 Task: Look for space in Kawaguchi, Japan from 9th June, 2023 to 17th June, 2023 for 2 adults in price range Rs.7000 to Rs.12000. Place can be private room with 1  bedroom having 2 beds and 1 bathroom. Property type can be house, flat, guest house. Amenities needed are: wifi. Booking option can be shelf check-in. Required host language is English.
Action: Mouse moved to (568, 129)
Screenshot: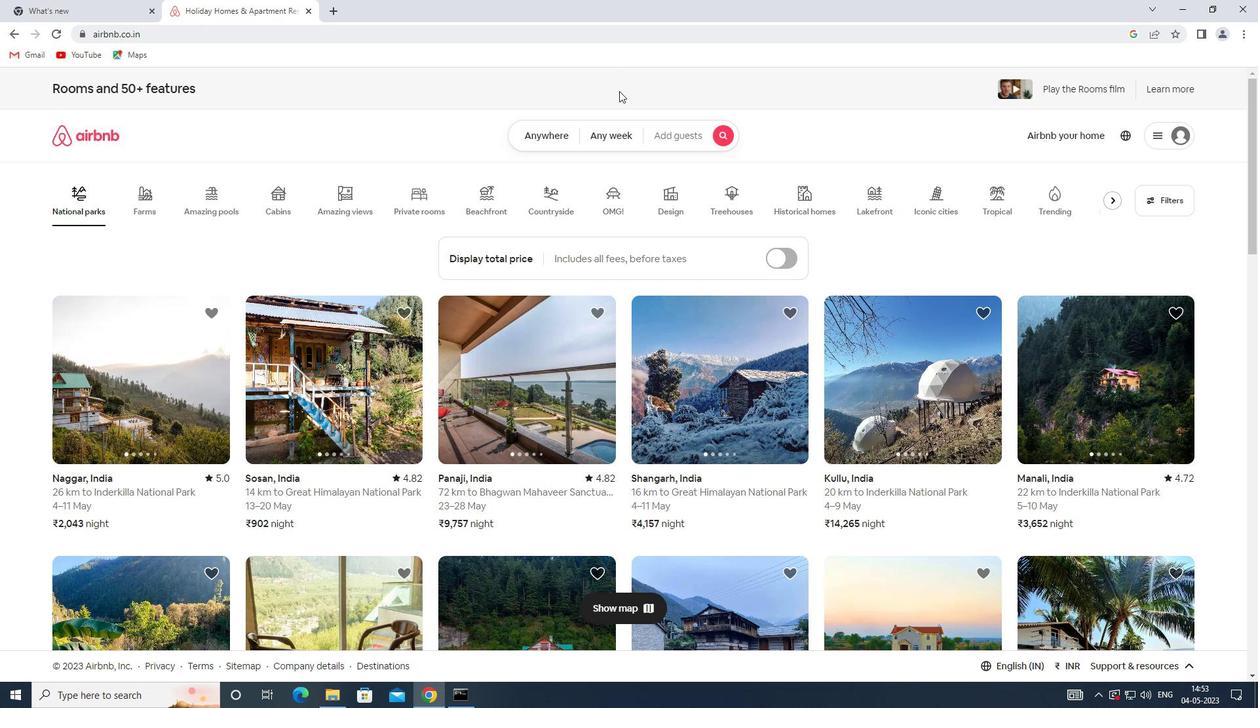 
Action: Mouse pressed left at (568, 129)
Screenshot: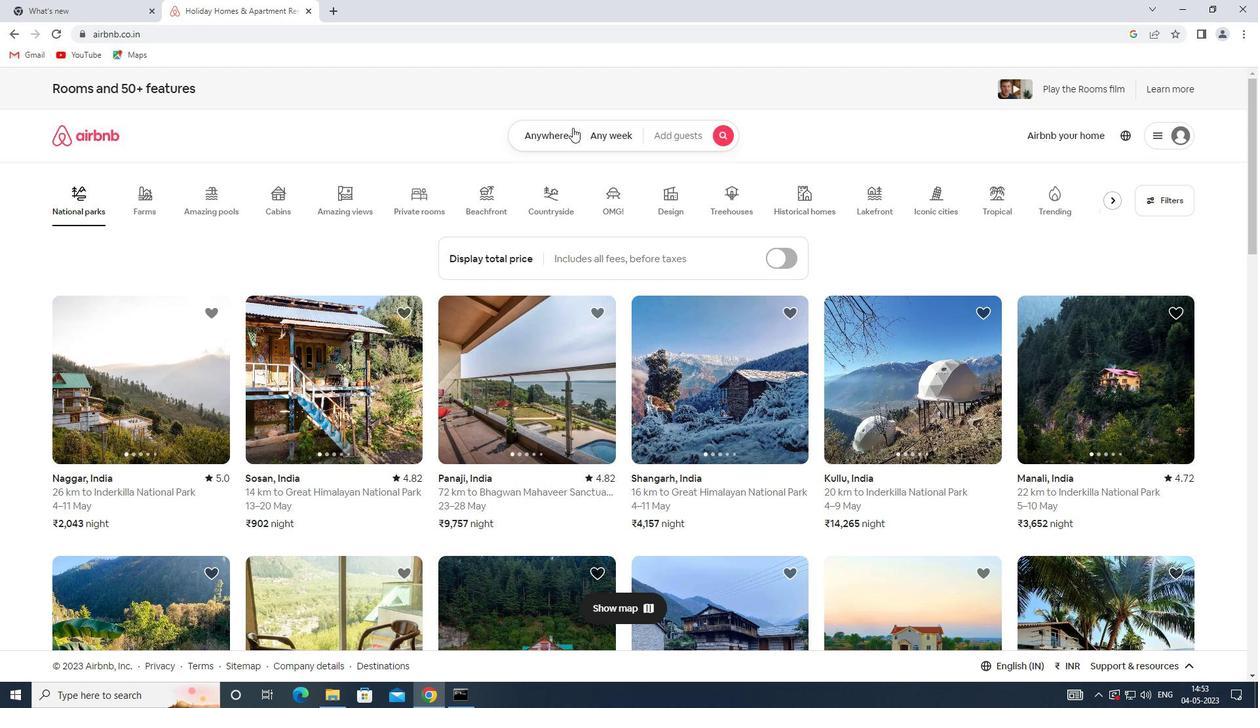 
Action: Mouse moved to (450, 176)
Screenshot: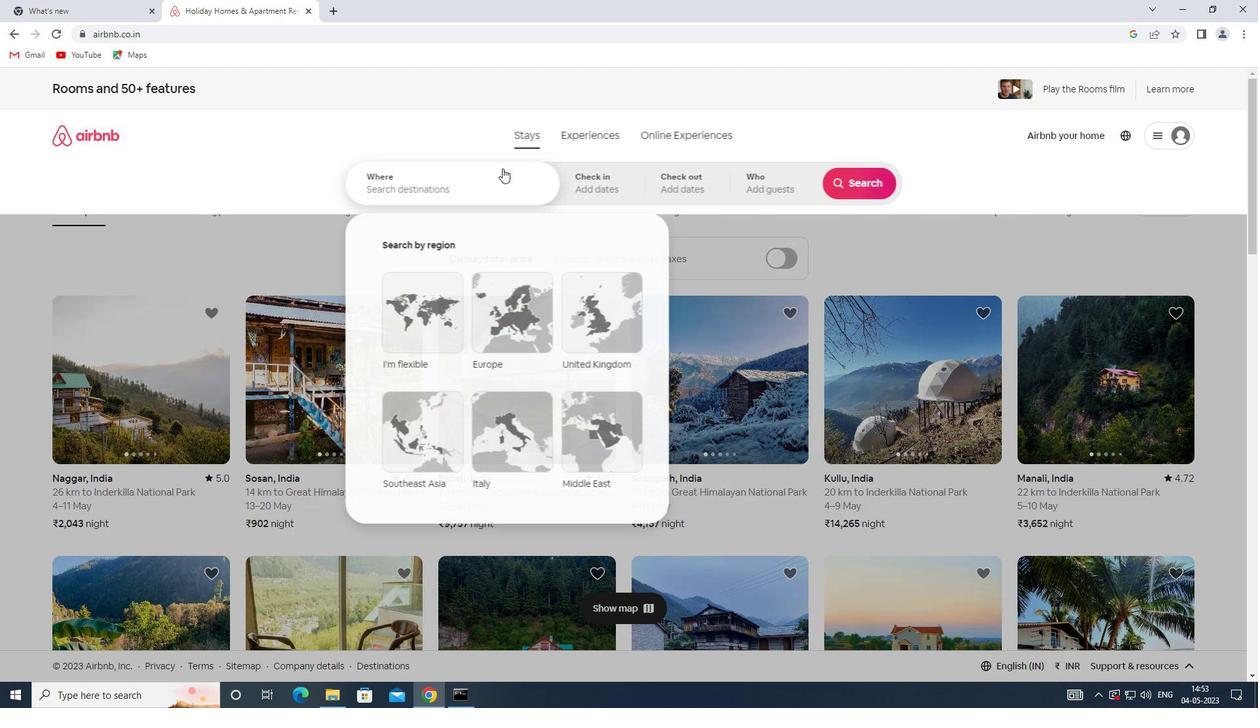 
Action: Mouse pressed left at (450, 176)
Screenshot: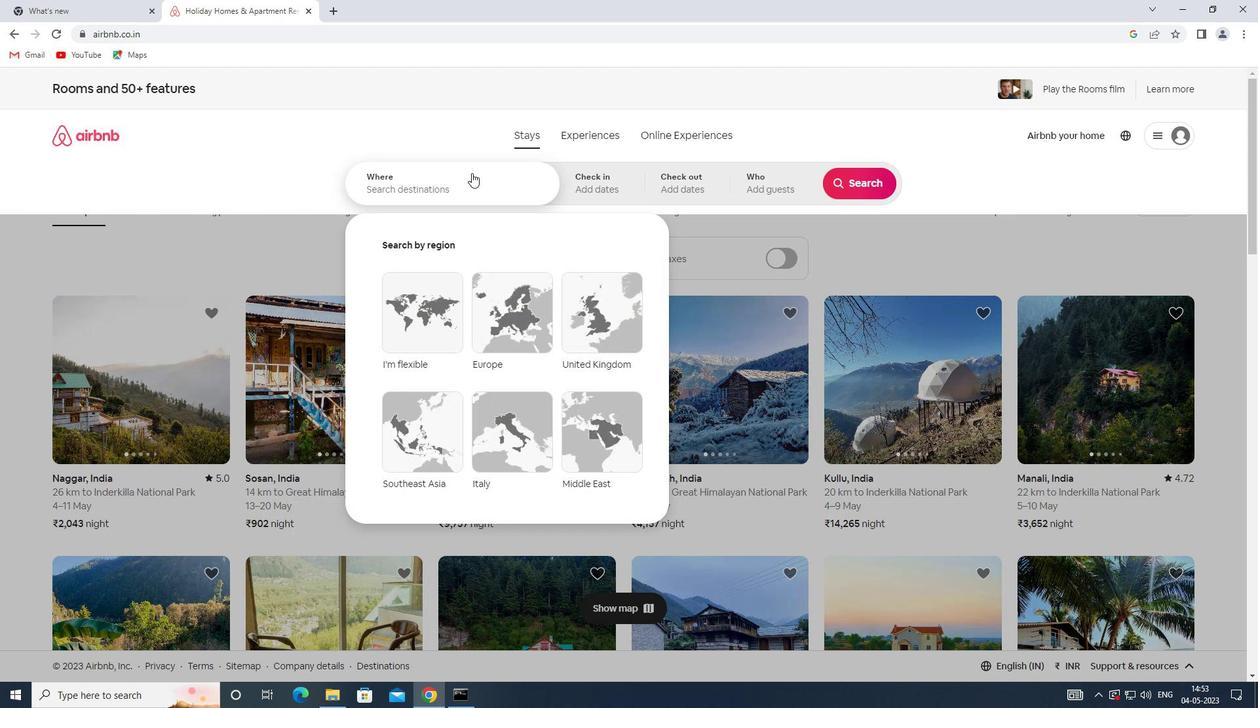 
Action: Key pressed <Key.shift>KAWAGUCHI,<Key.shift>JAPAN
Screenshot: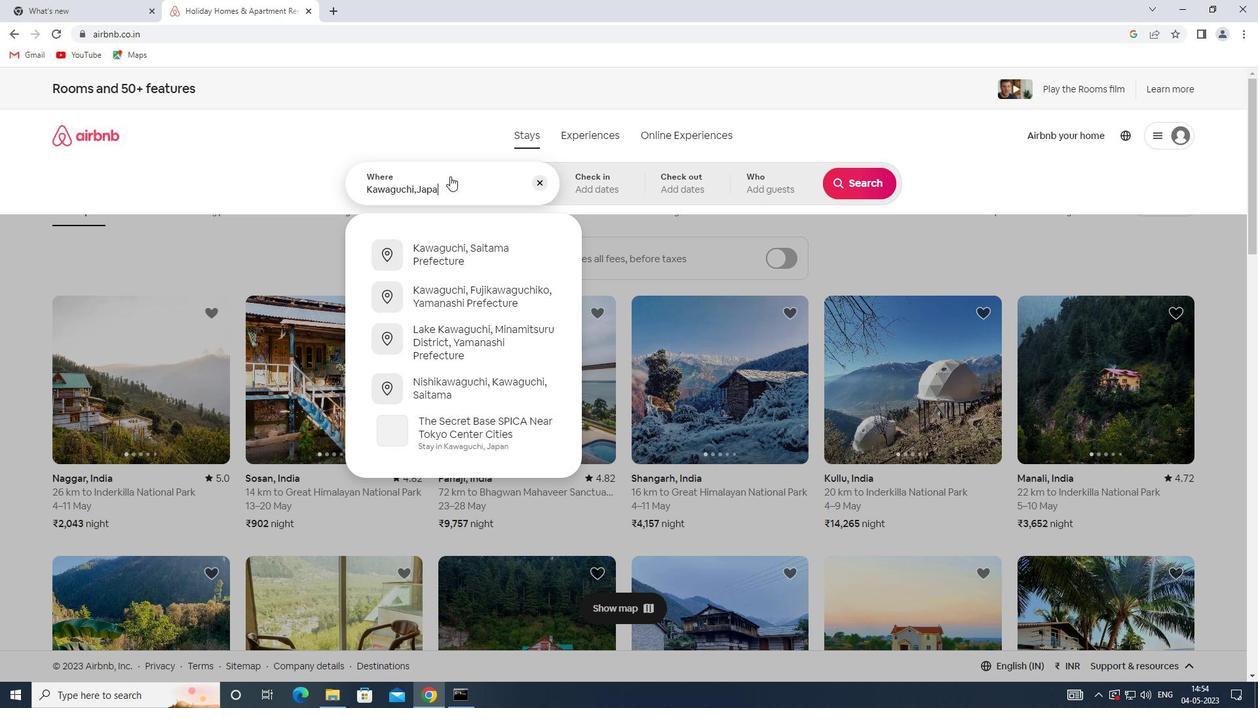 
Action: Mouse moved to (607, 182)
Screenshot: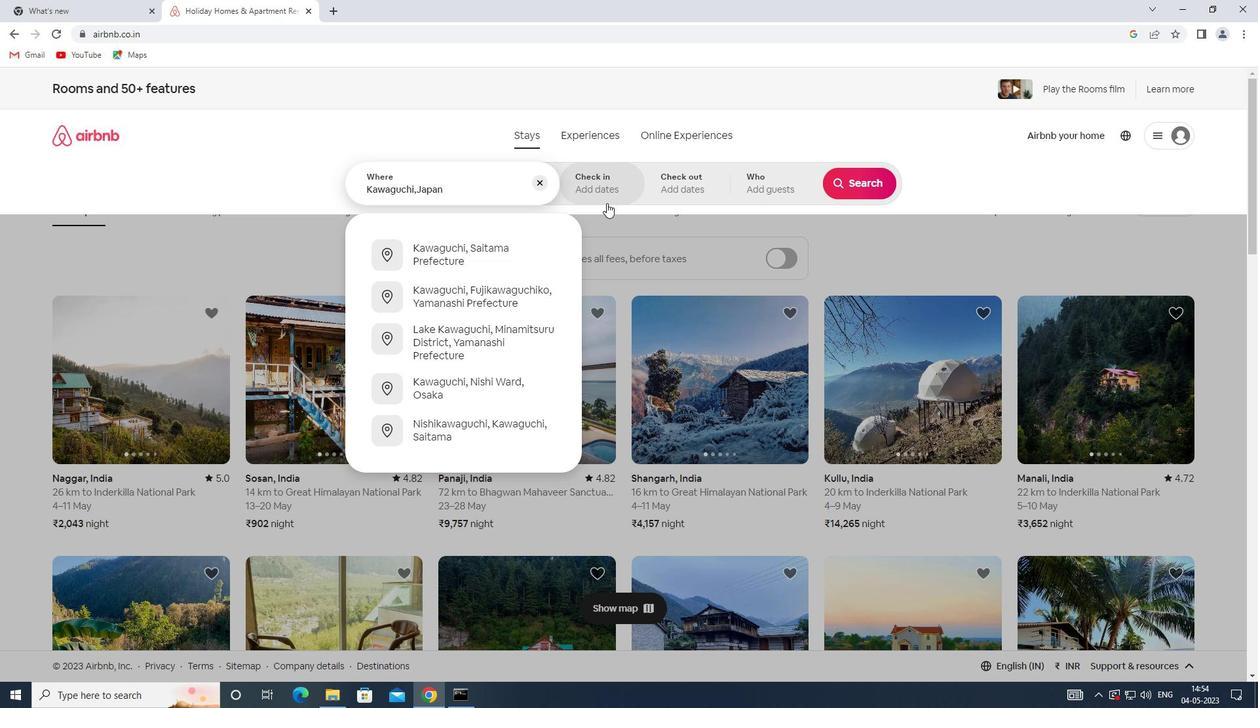 
Action: Mouse pressed left at (607, 182)
Screenshot: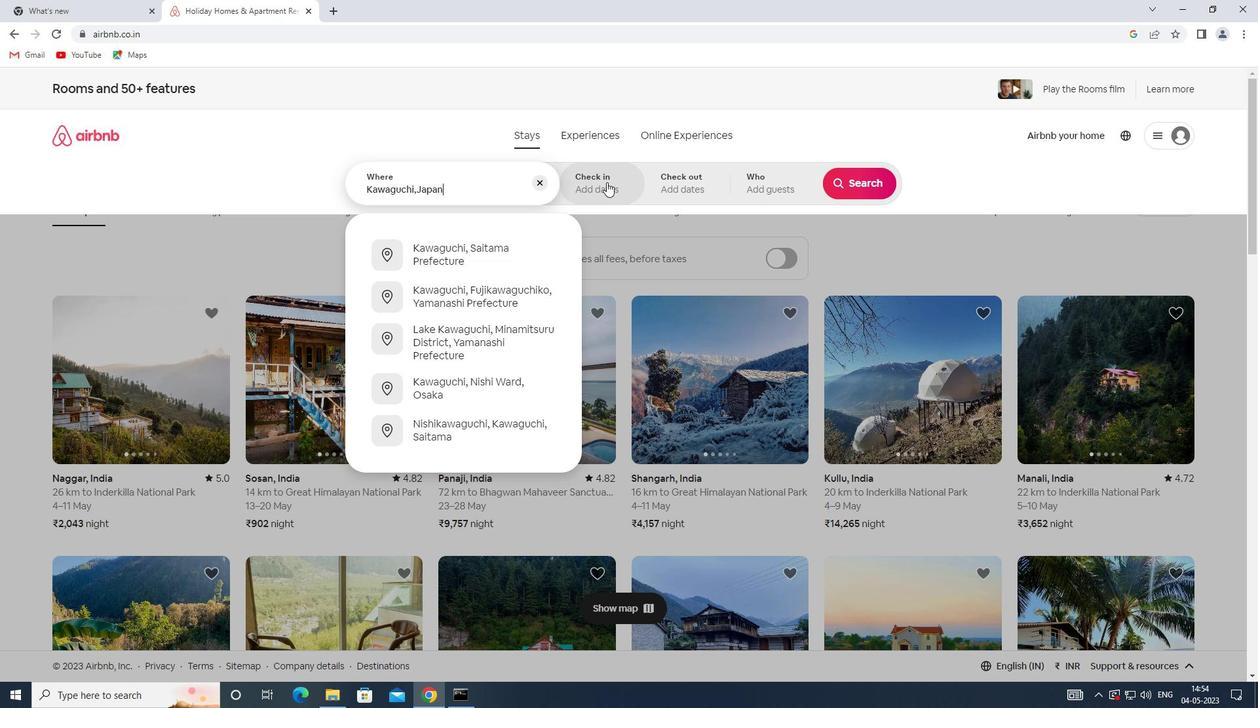 
Action: Mouse moved to (818, 368)
Screenshot: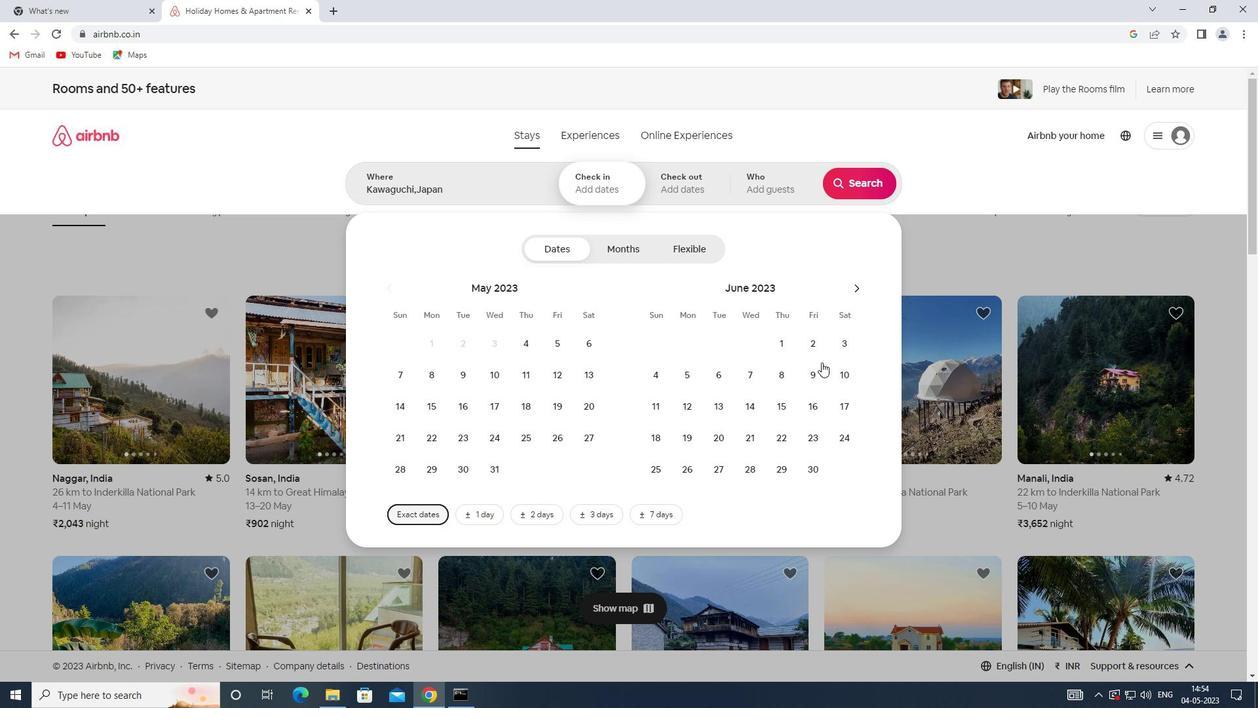 
Action: Mouse pressed left at (818, 368)
Screenshot: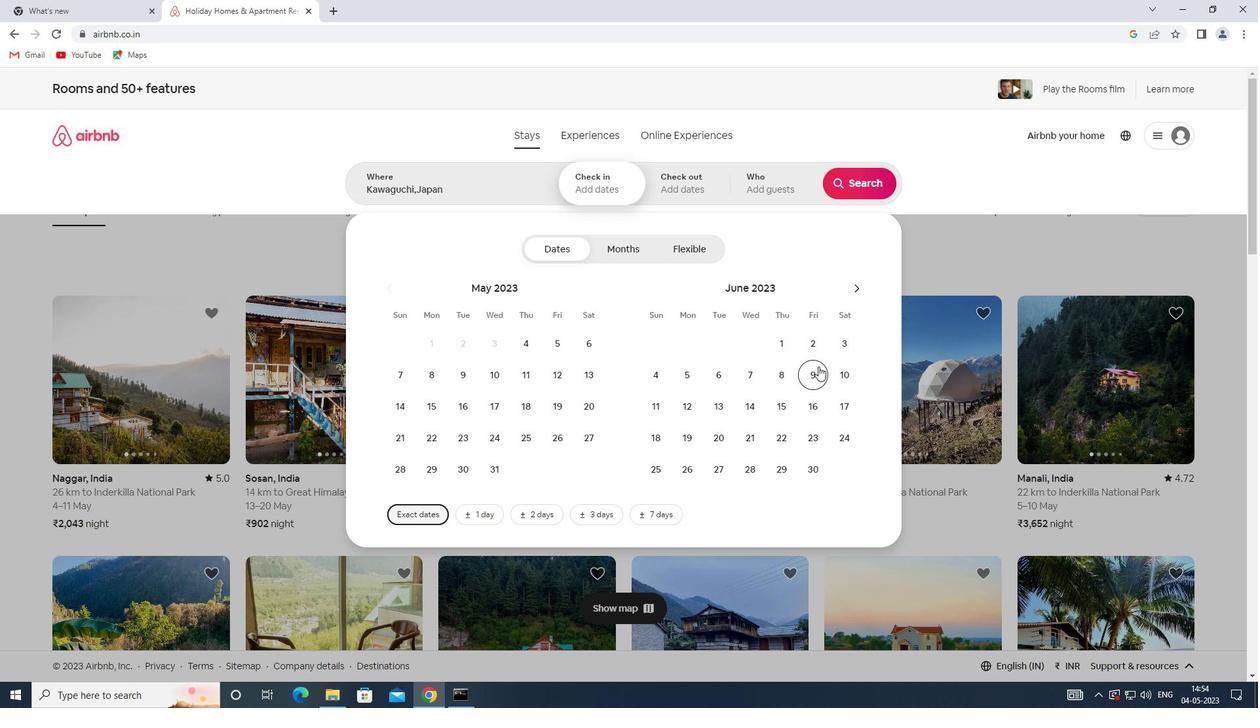 
Action: Mouse moved to (839, 403)
Screenshot: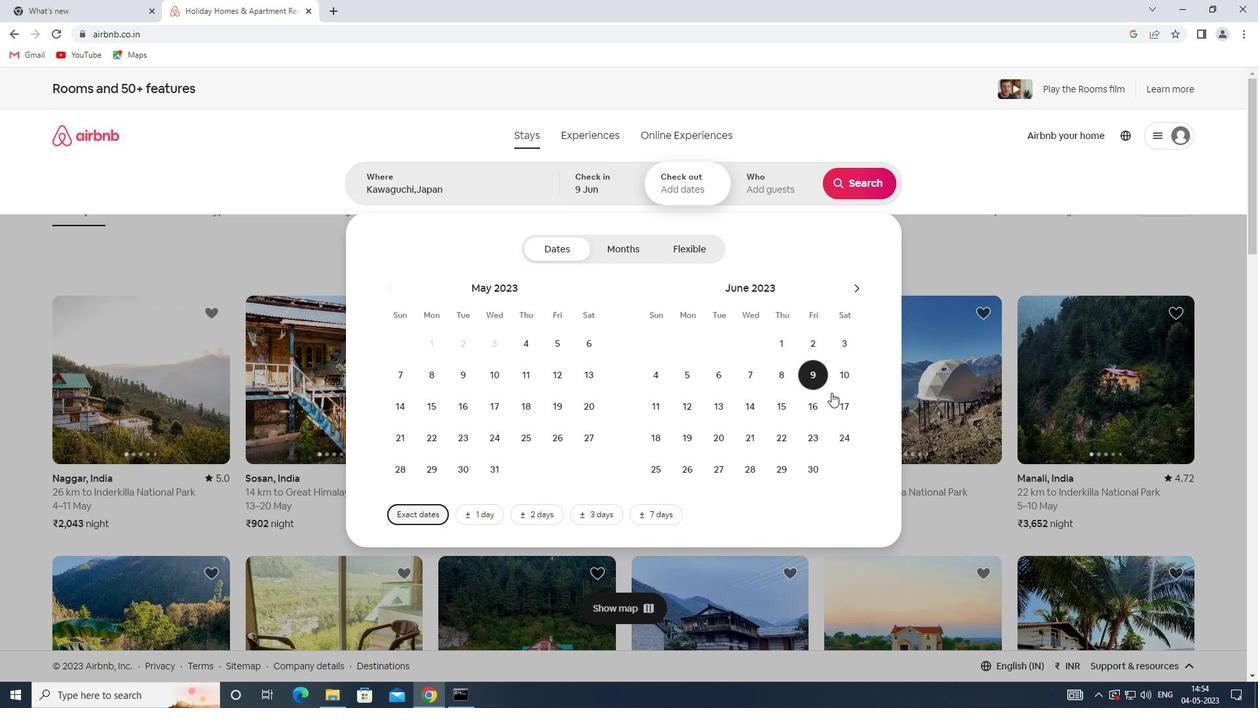 
Action: Mouse pressed left at (839, 403)
Screenshot: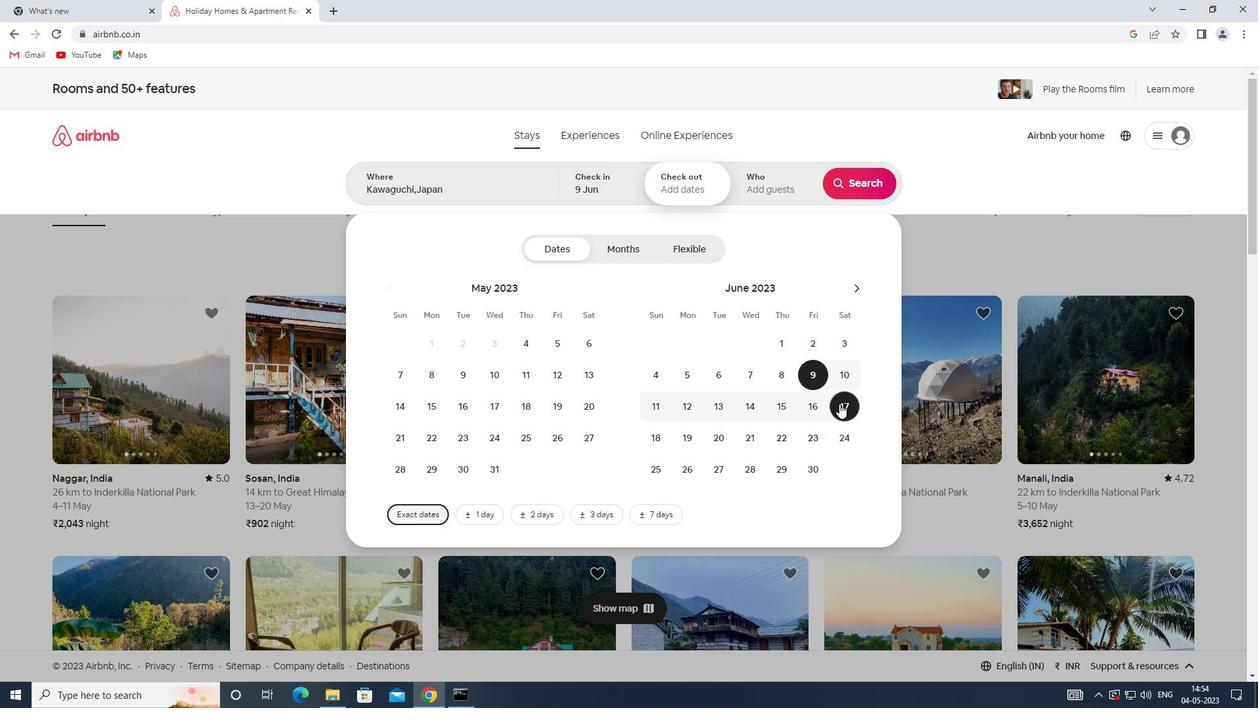 
Action: Mouse moved to (767, 199)
Screenshot: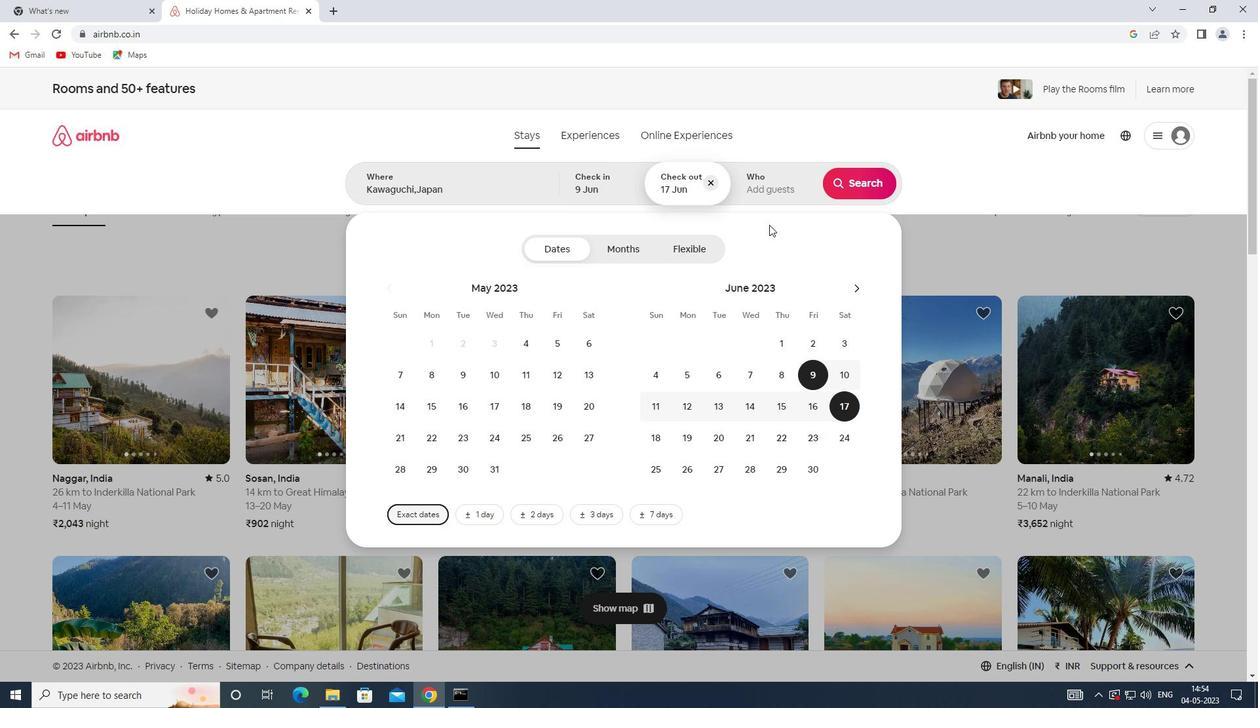 
Action: Mouse pressed left at (767, 199)
Screenshot: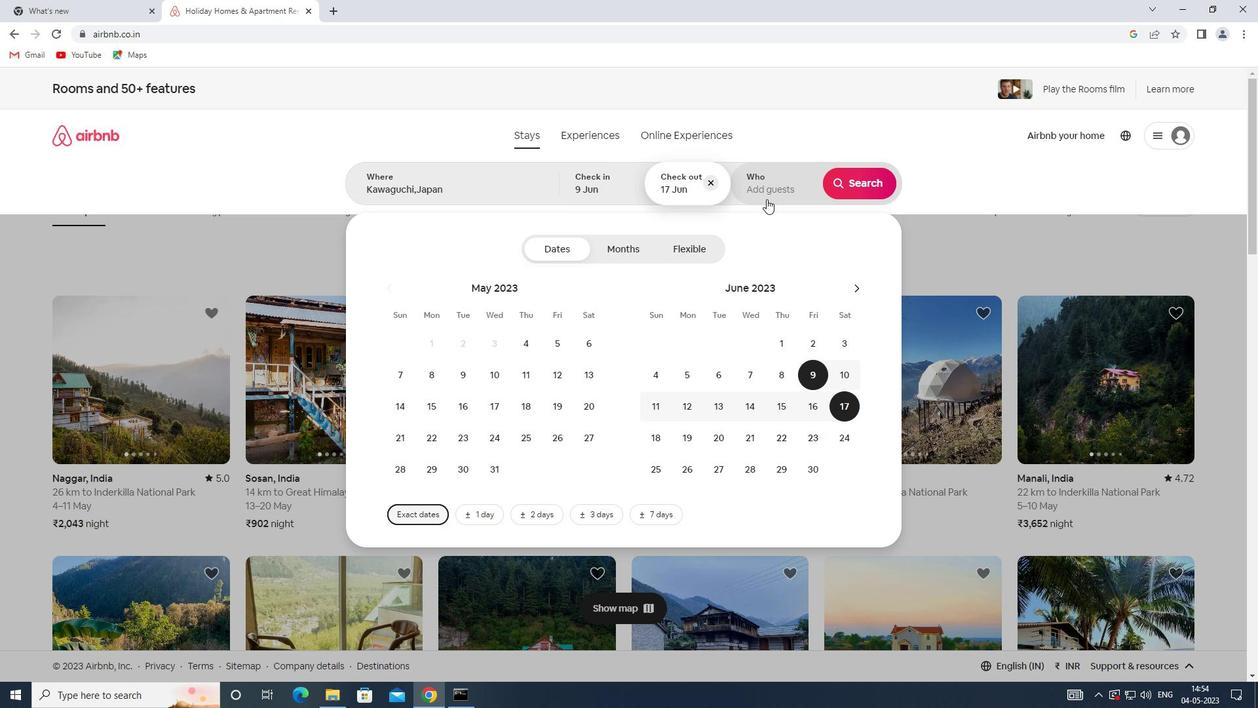 
Action: Mouse moved to (855, 245)
Screenshot: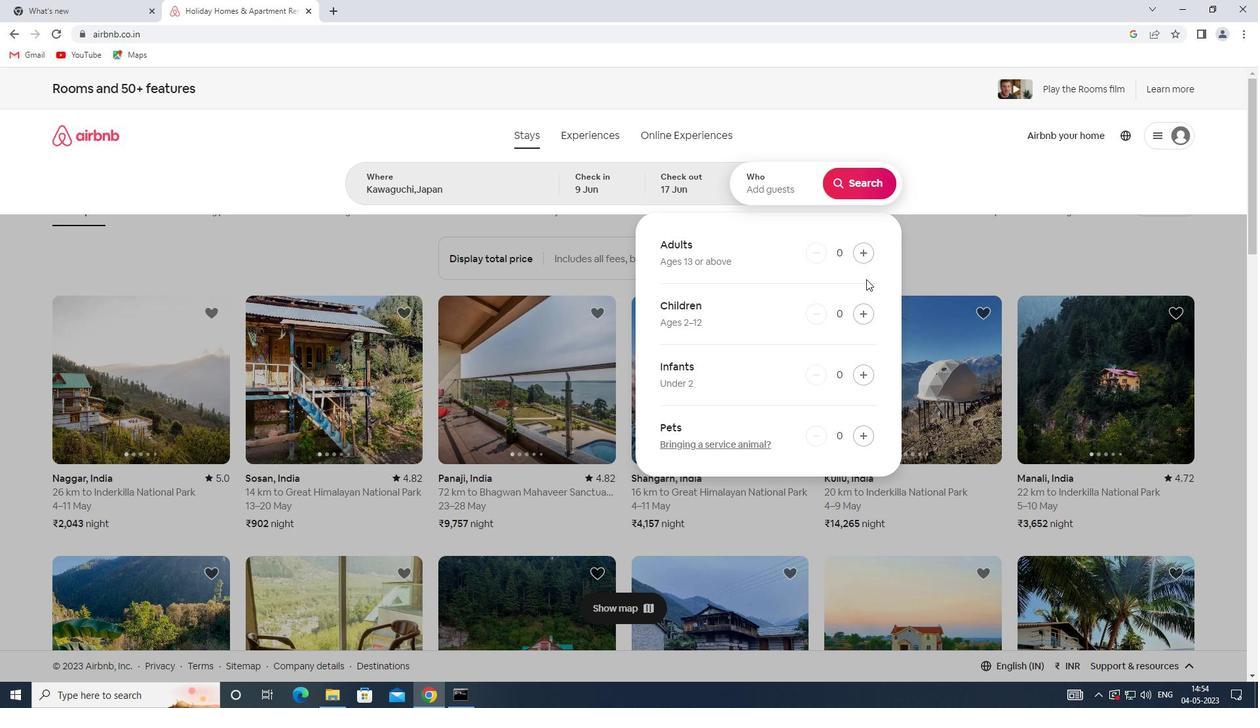 
Action: Mouse pressed left at (855, 245)
Screenshot: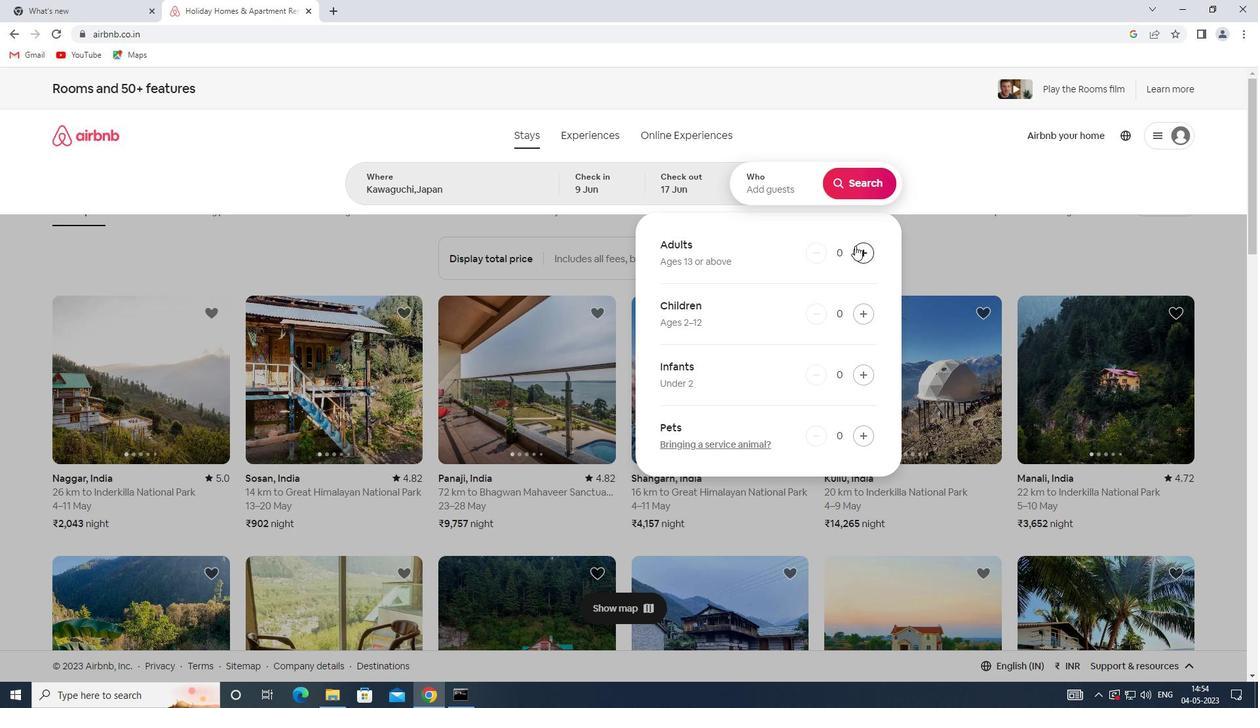 
Action: Mouse pressed left at (855, 245)
Screenshot: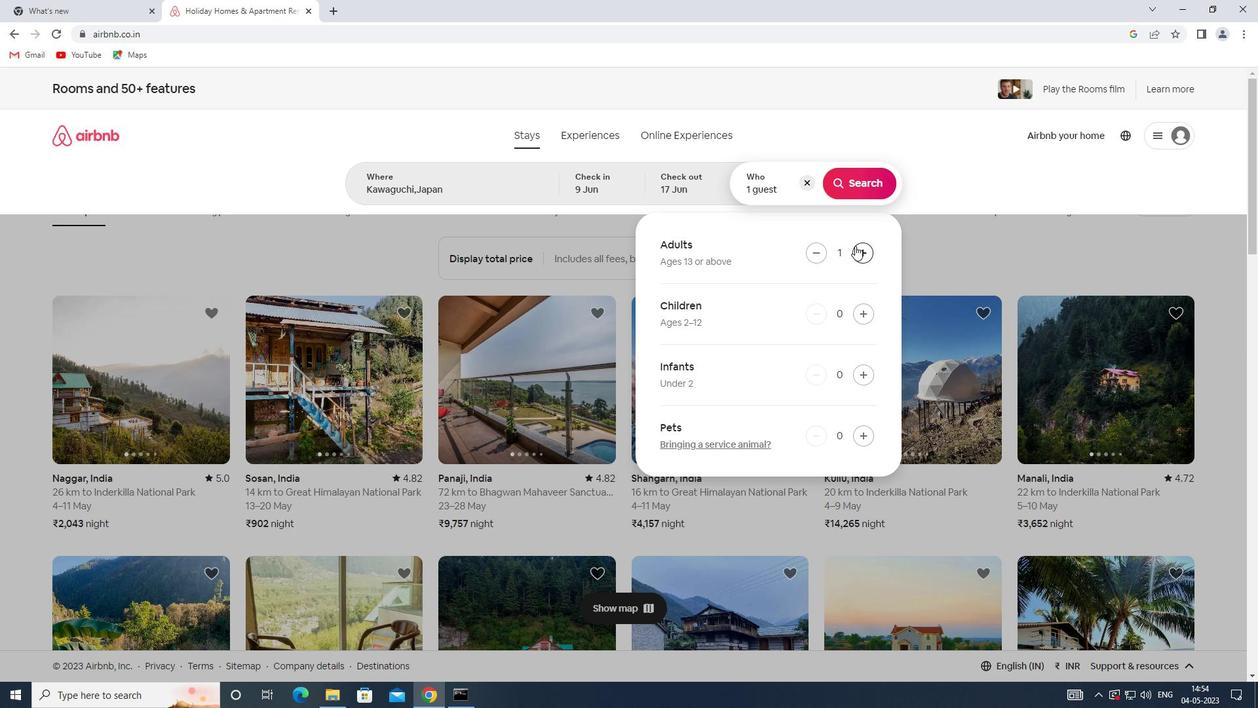 
Action: Mouse moved to (856, 170)
Screenshot: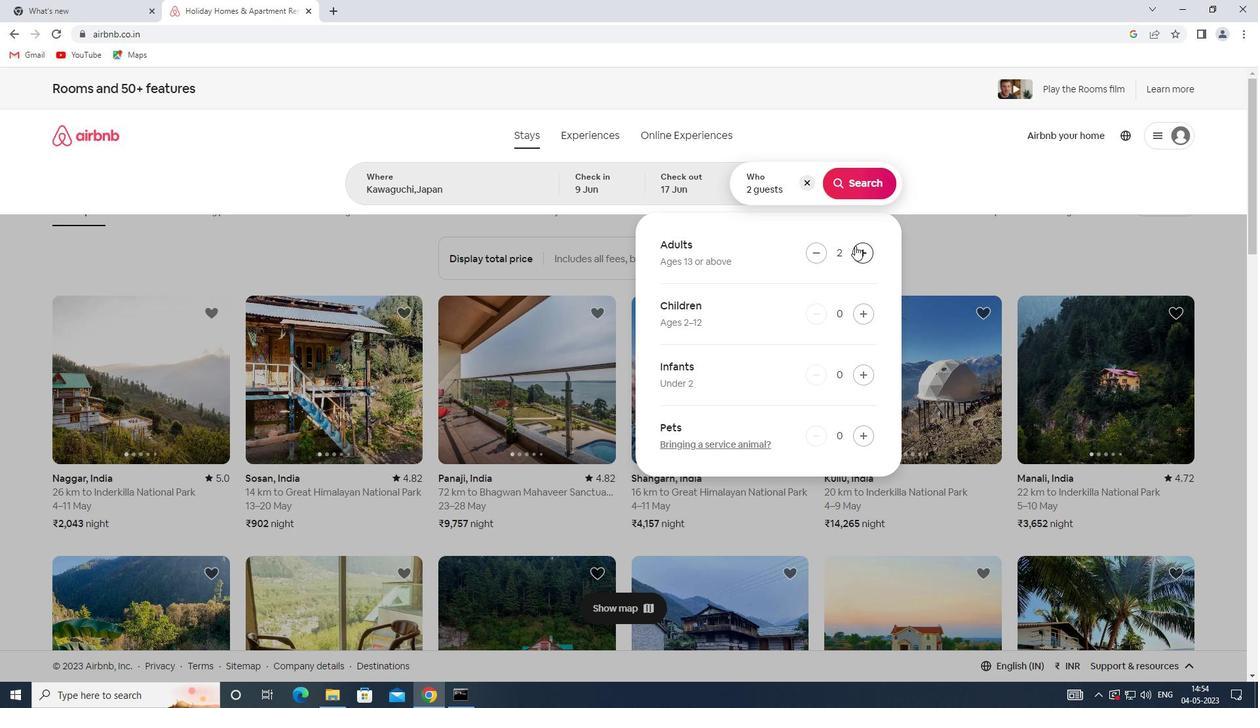 
Action: Mouse pressed left at (856, 170)
Screenshot: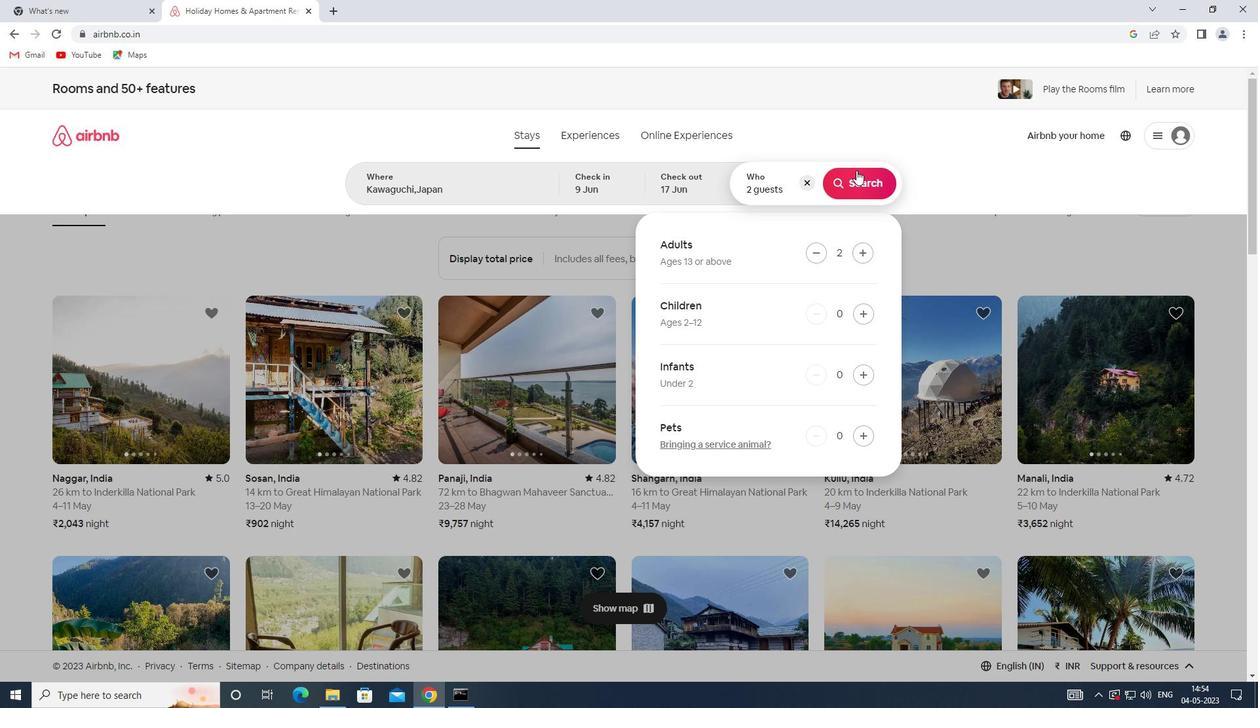 
Action: Mouse moved to (1201, 151)
Screenshot: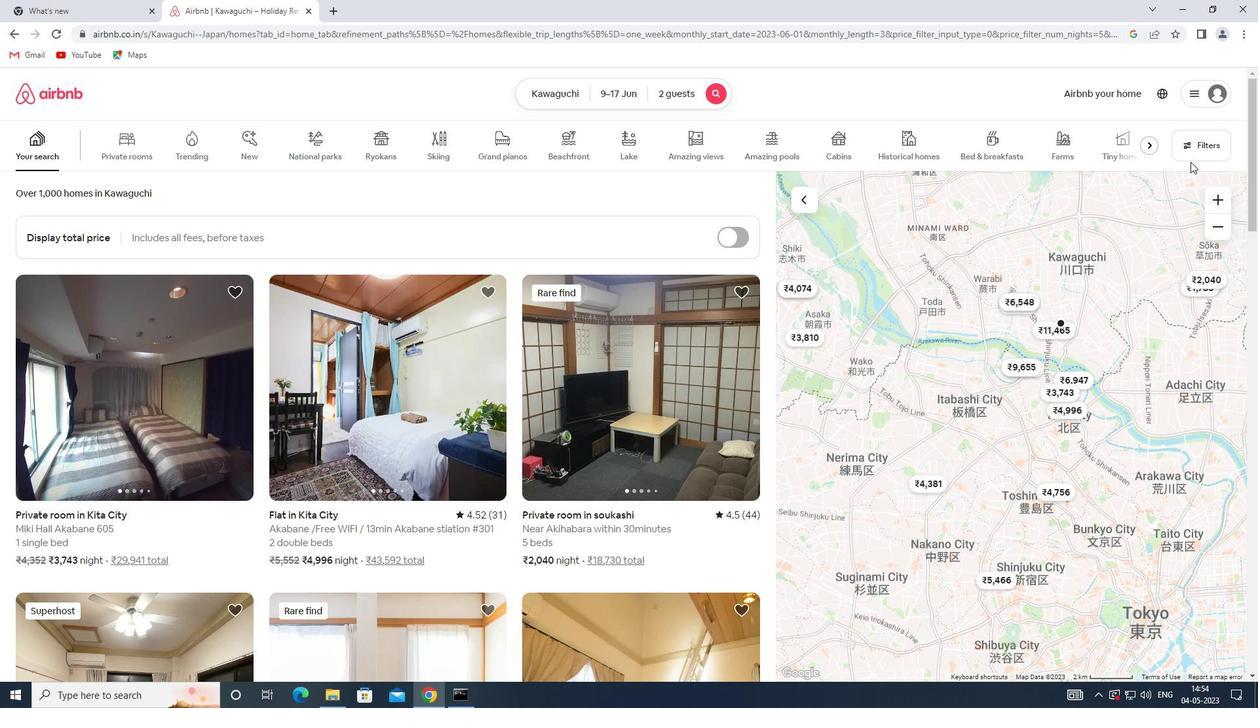 
Action: Mouse pressed left at (1201, 151)
Screenshot: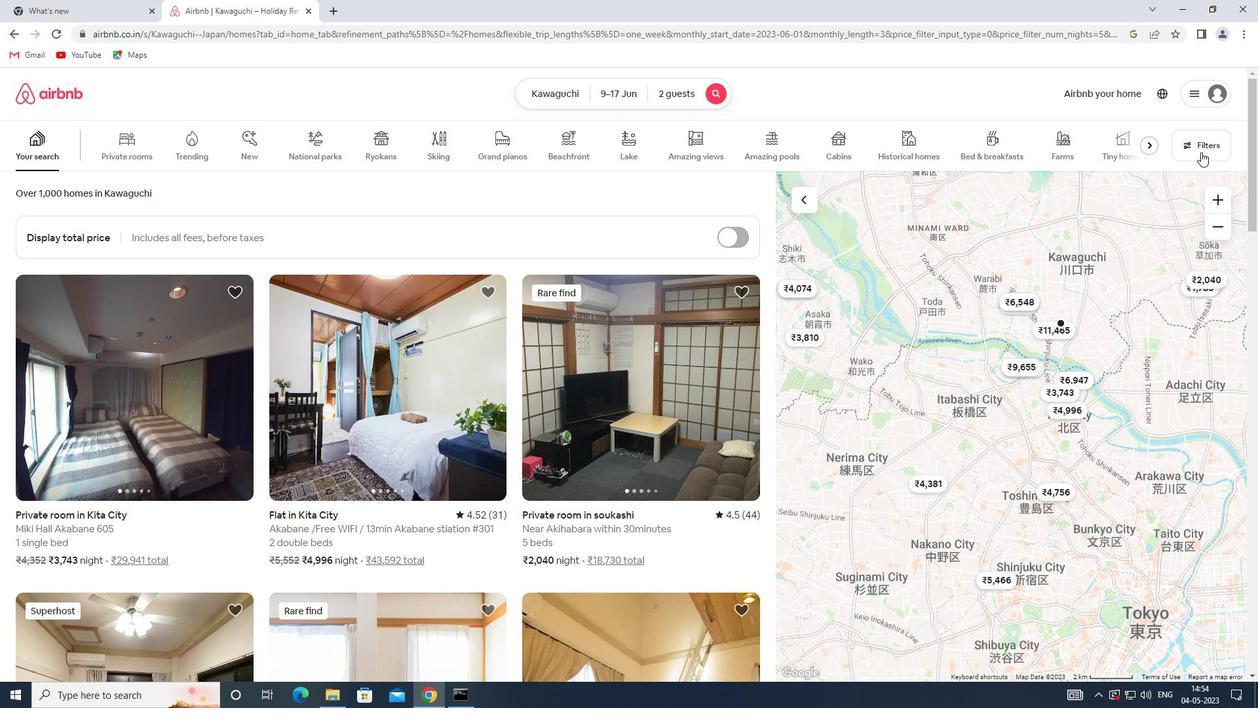 
Action: Mouse moved to (458, 315)
Screenshot: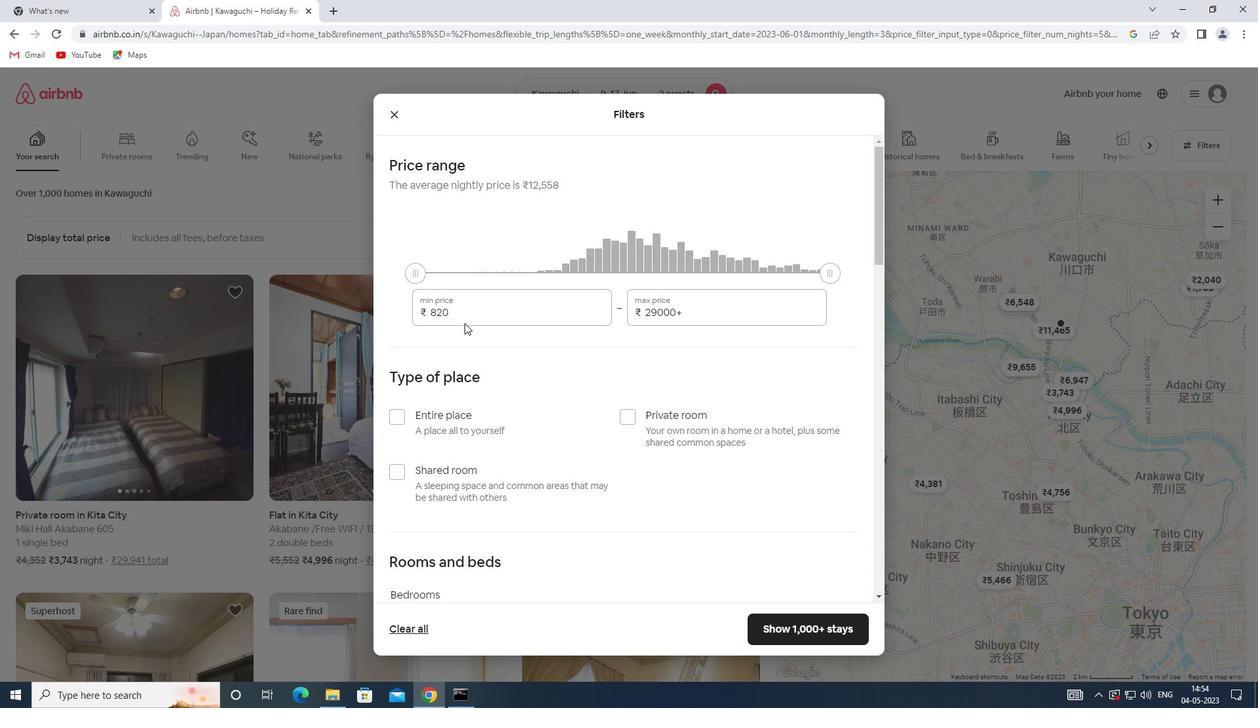 
Action: Mouse pressed left at (458, 315)
Screenshot: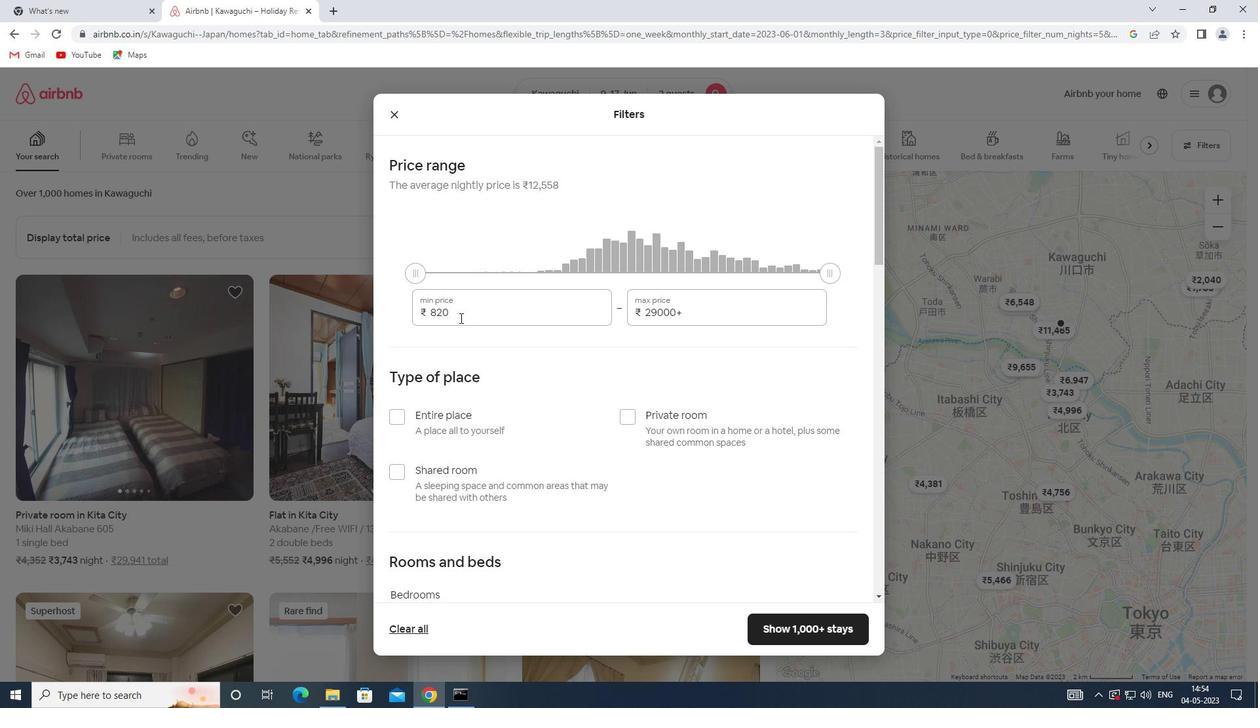 
Action: Mouse moved to (389, 313)
Screenshot: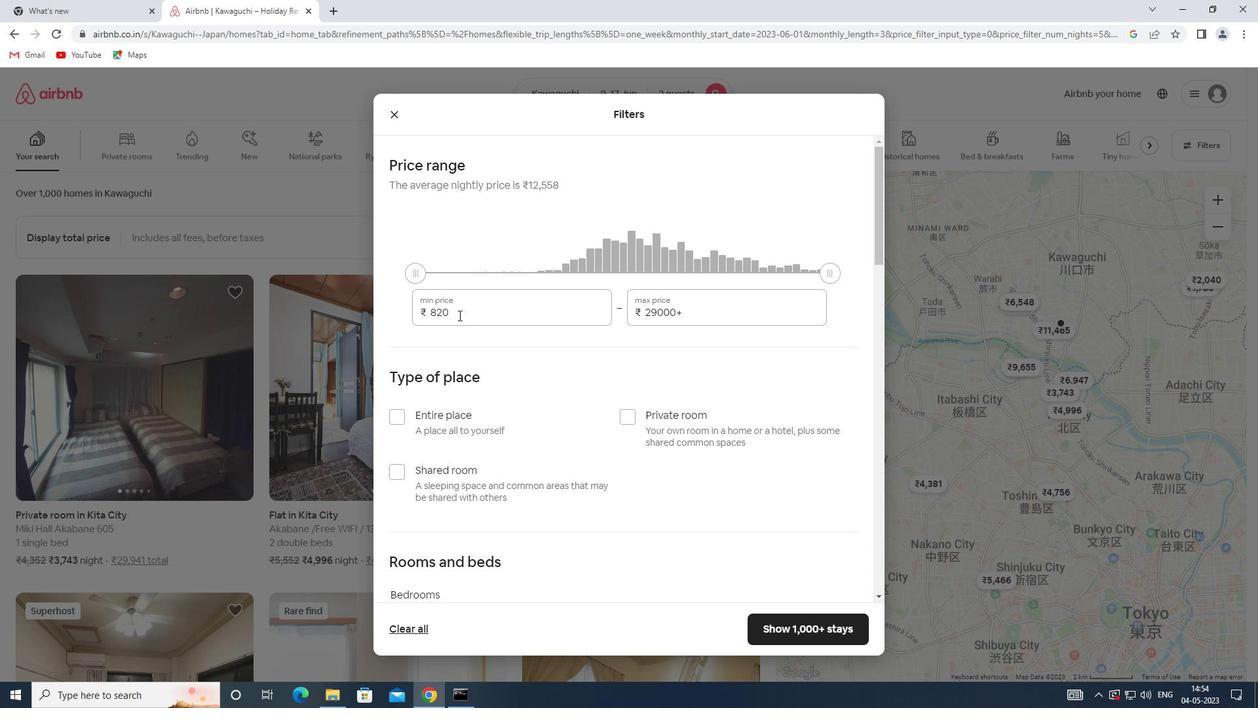 
Action: Key pressed 7000
Screenshot: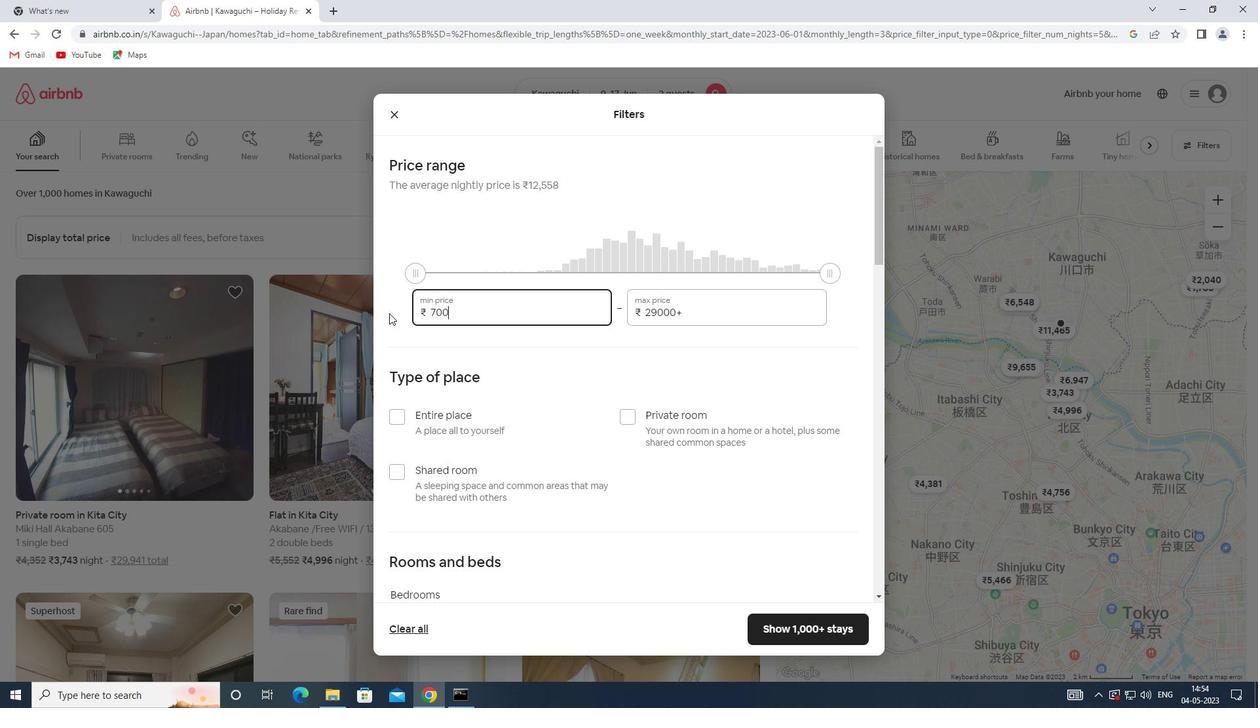 
Action: Mouse moved to (683, 307)
Screenshot: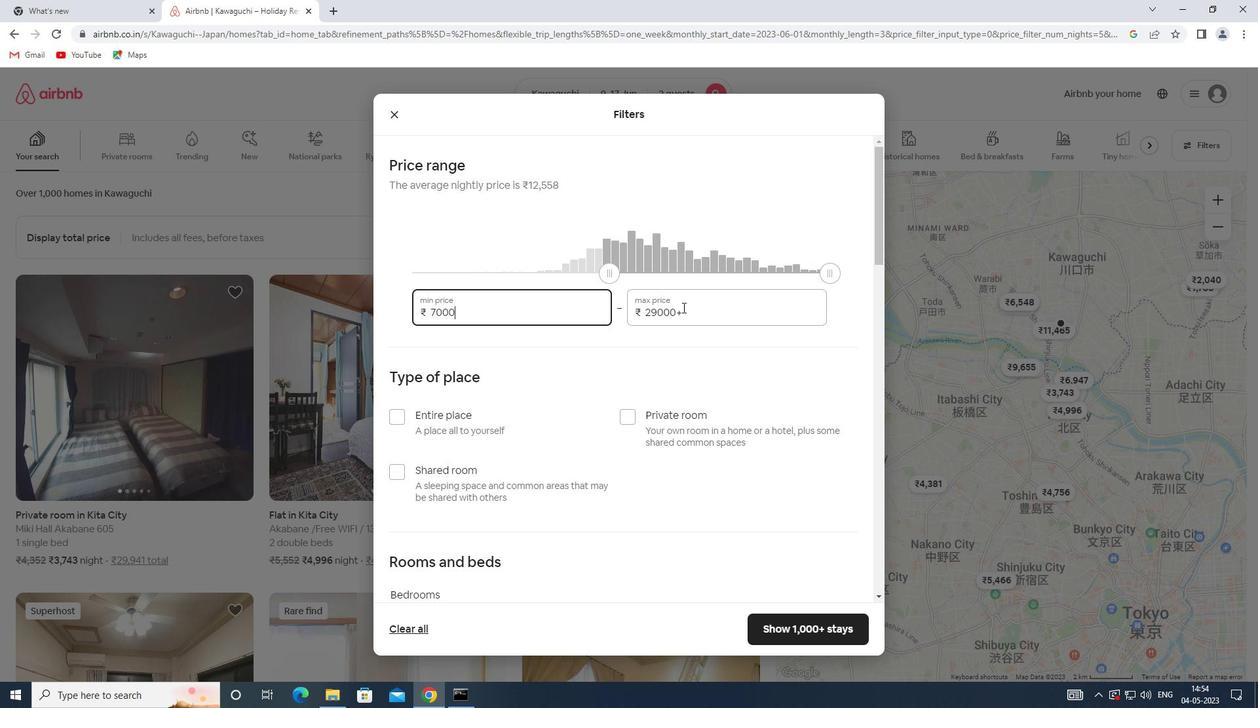 
Action: Mouse pressed left at (683, 307)
Screenshot: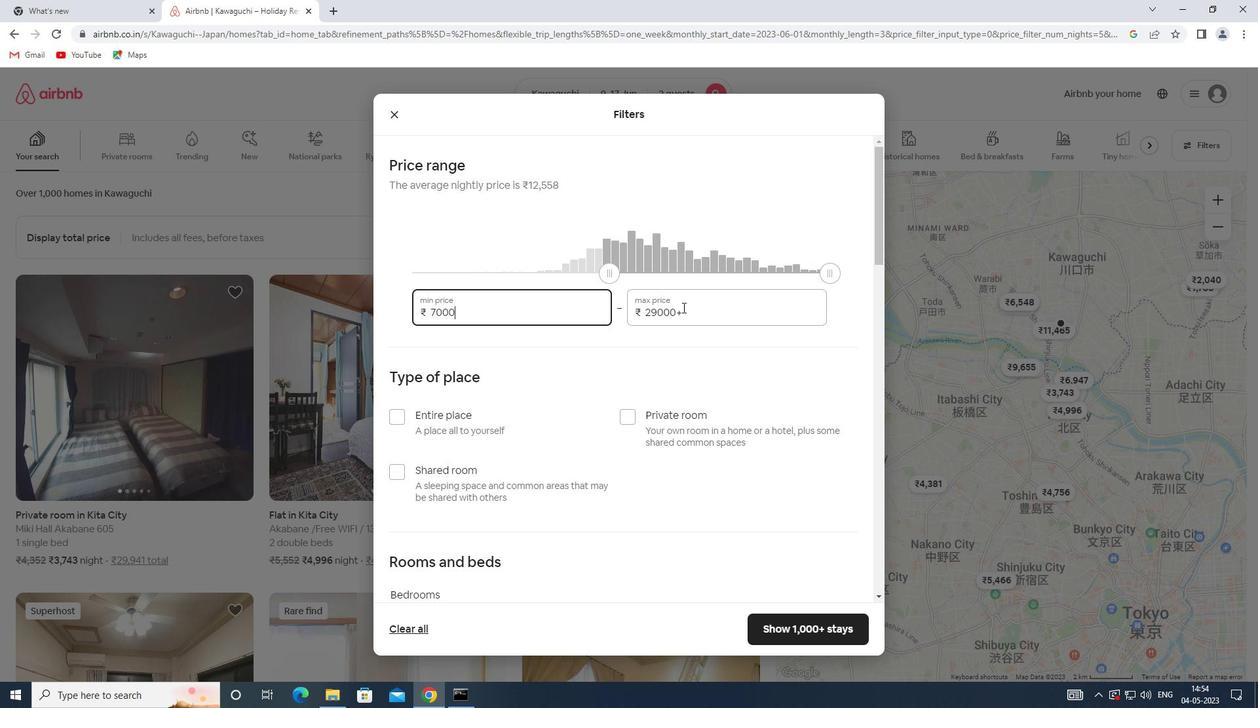 
Action: Mouse moved to (634, 307)
Screenshot: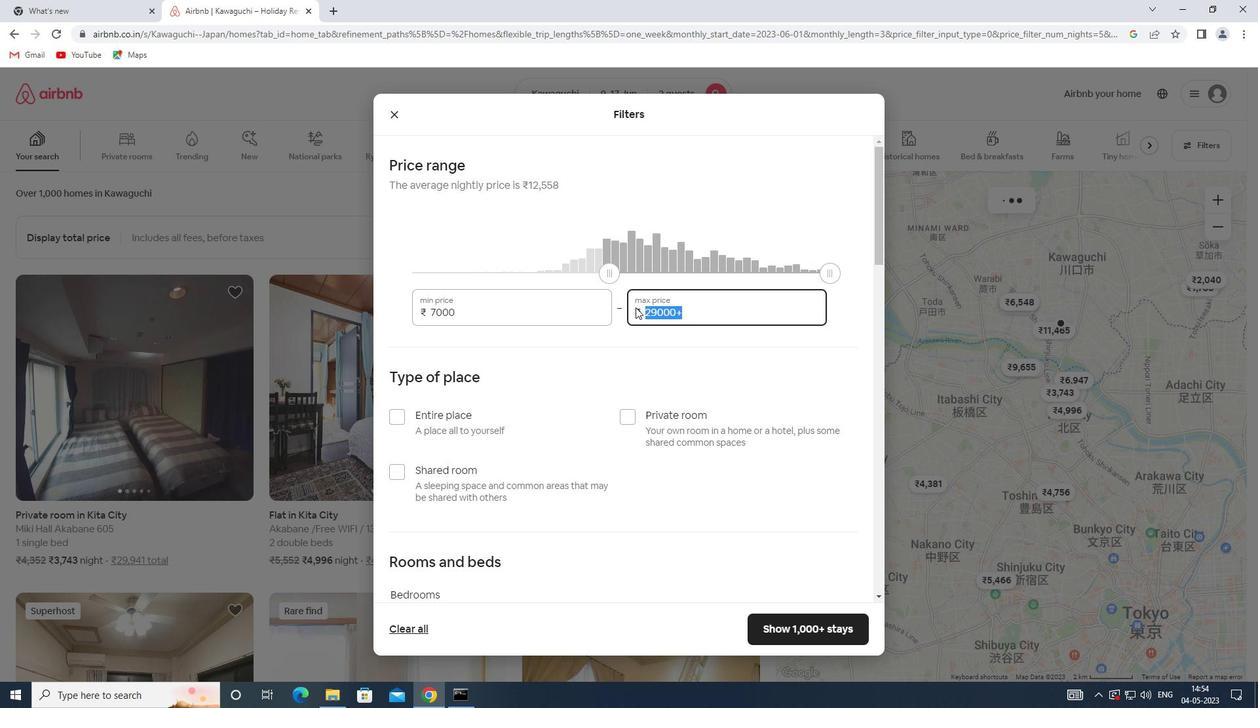 
Action: Key pressed 12000
Screenshot: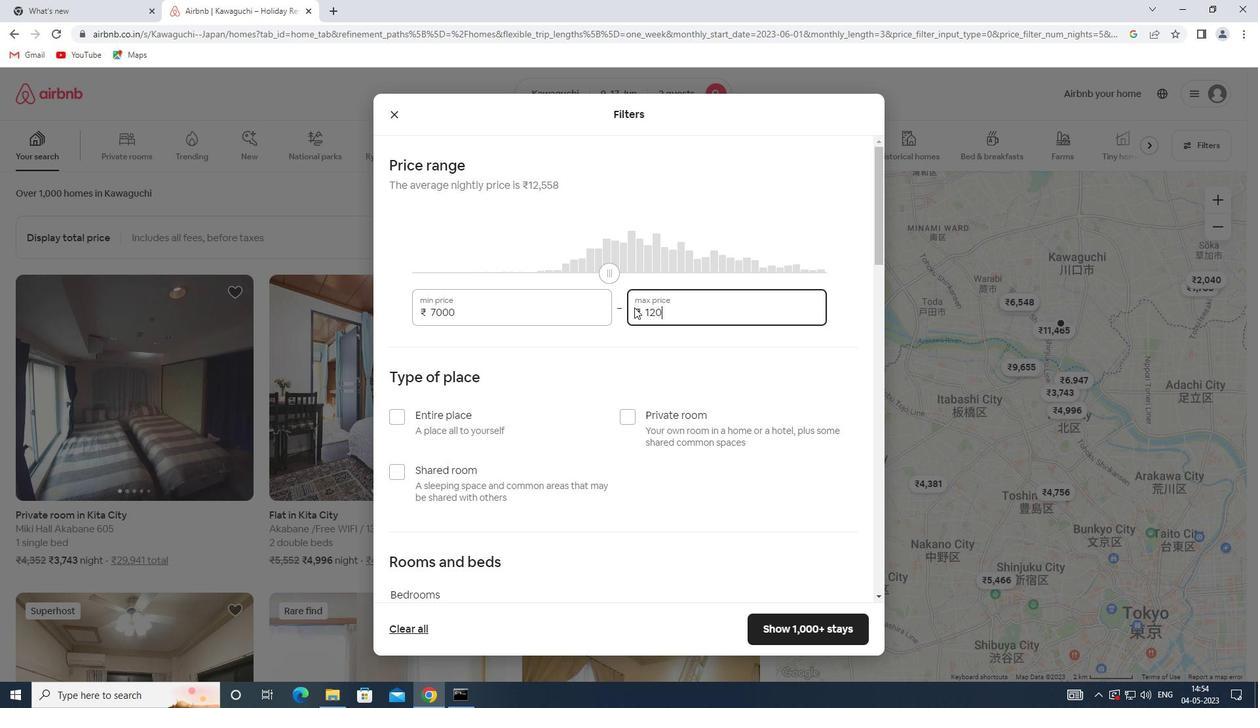 
Action: Mouse scrolled (634, 306) with delta (0, 0)
Screenshot: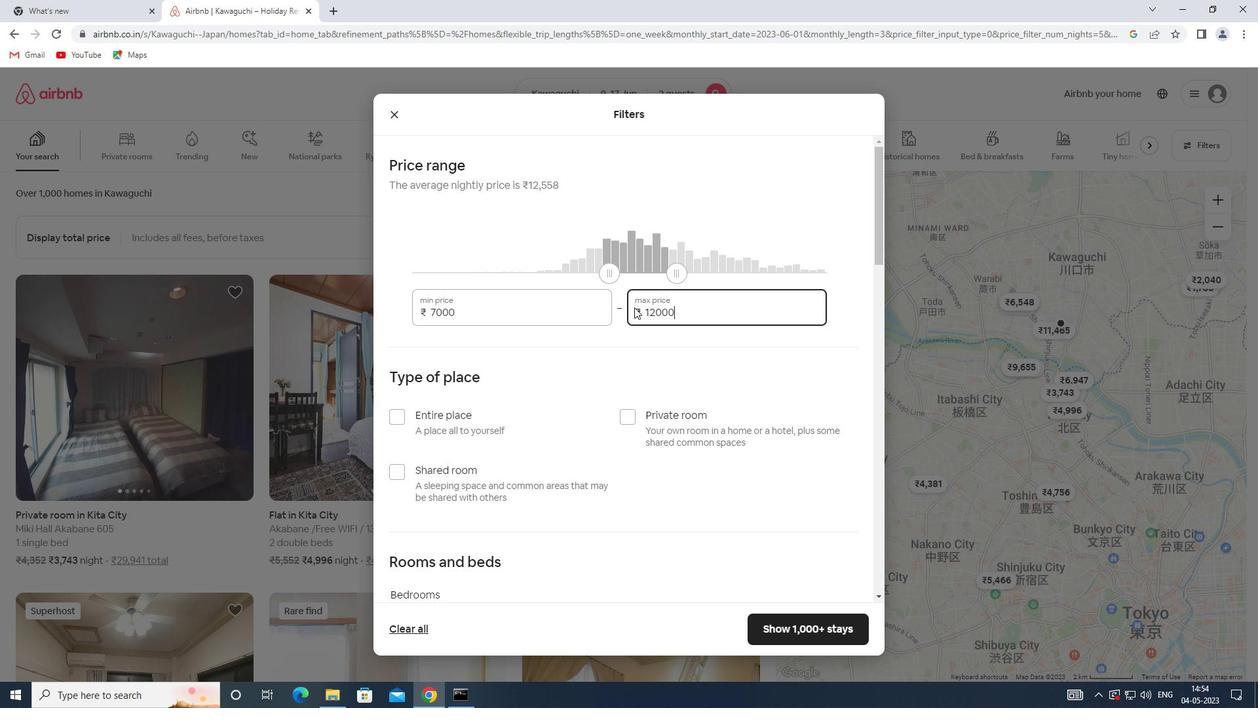 
Action: Mouse scrolled (634, 306) with delta (0, 0)
Screenshot: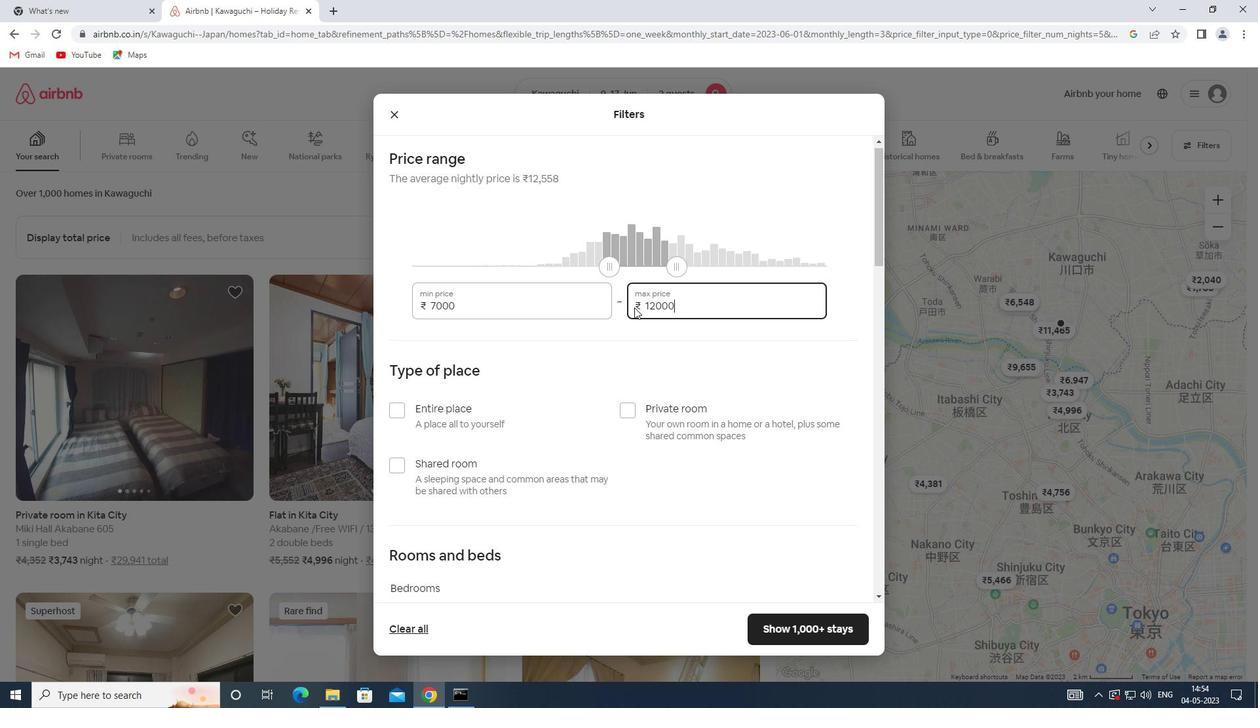 
Action: Mouse moved to (630, 291)
Screenshot: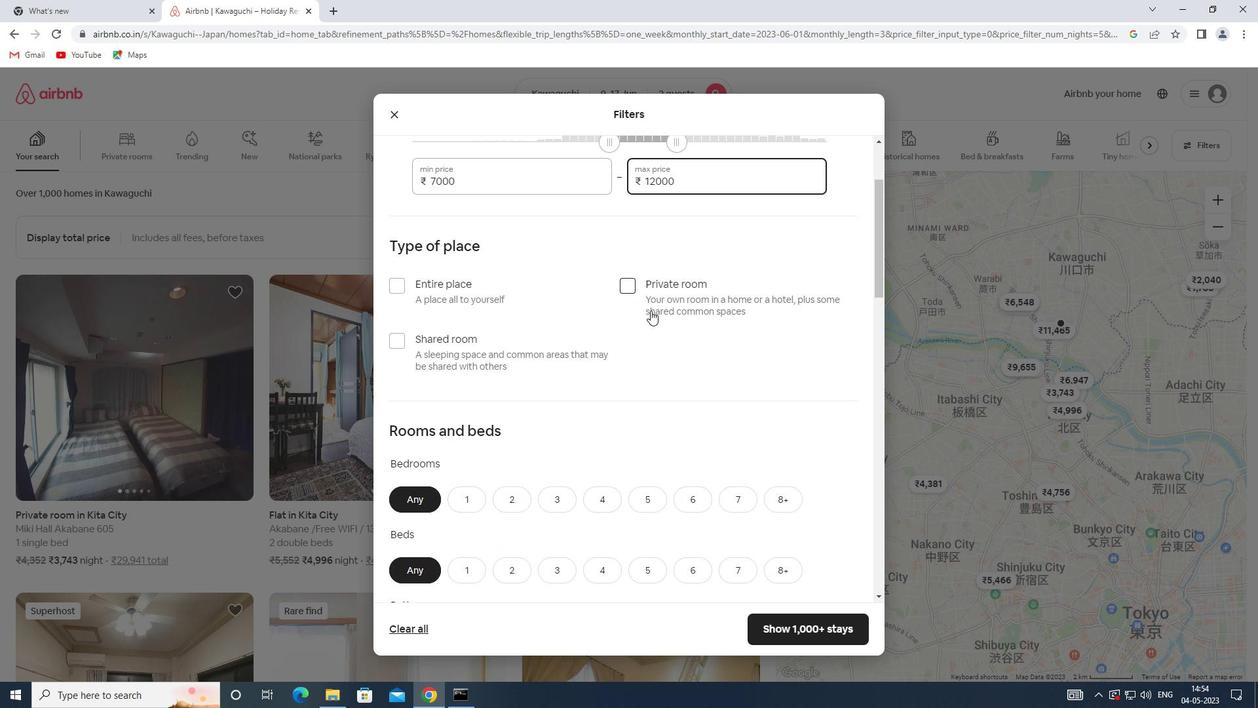 
Action: Mouse pressed left at (630, 291)
Screenshot: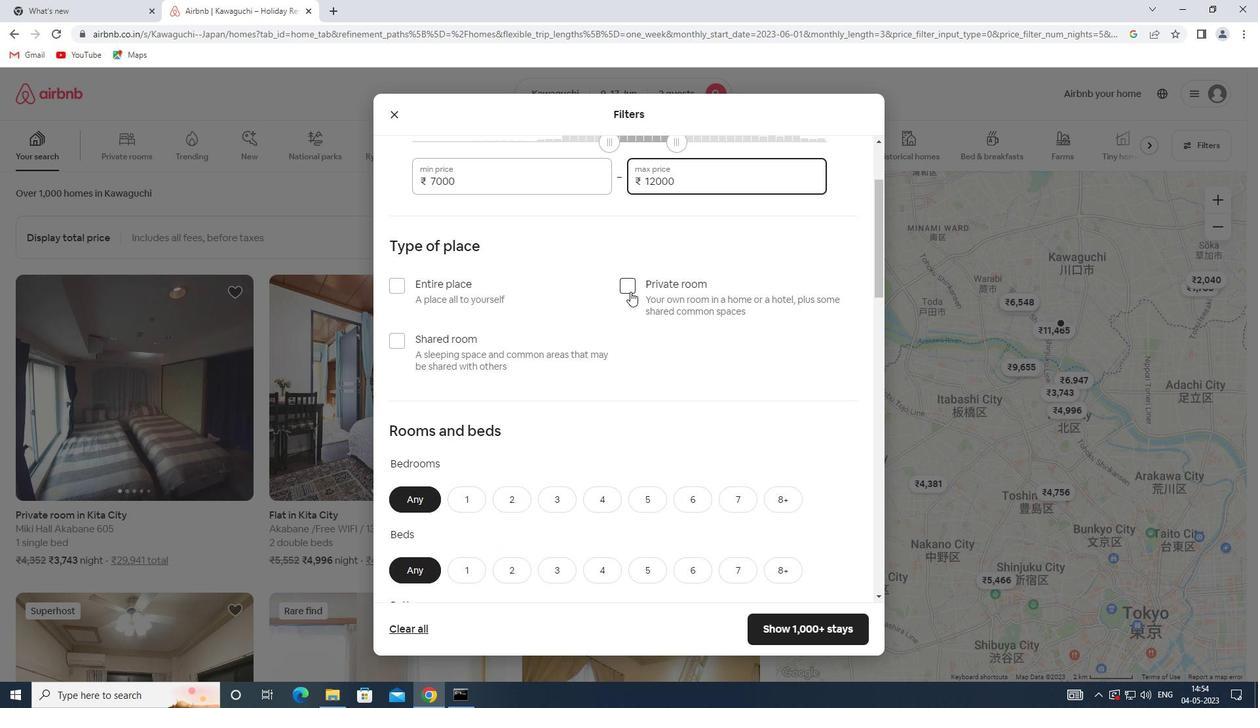 
Action: Mouse moved to (462, 332)
Screenshot: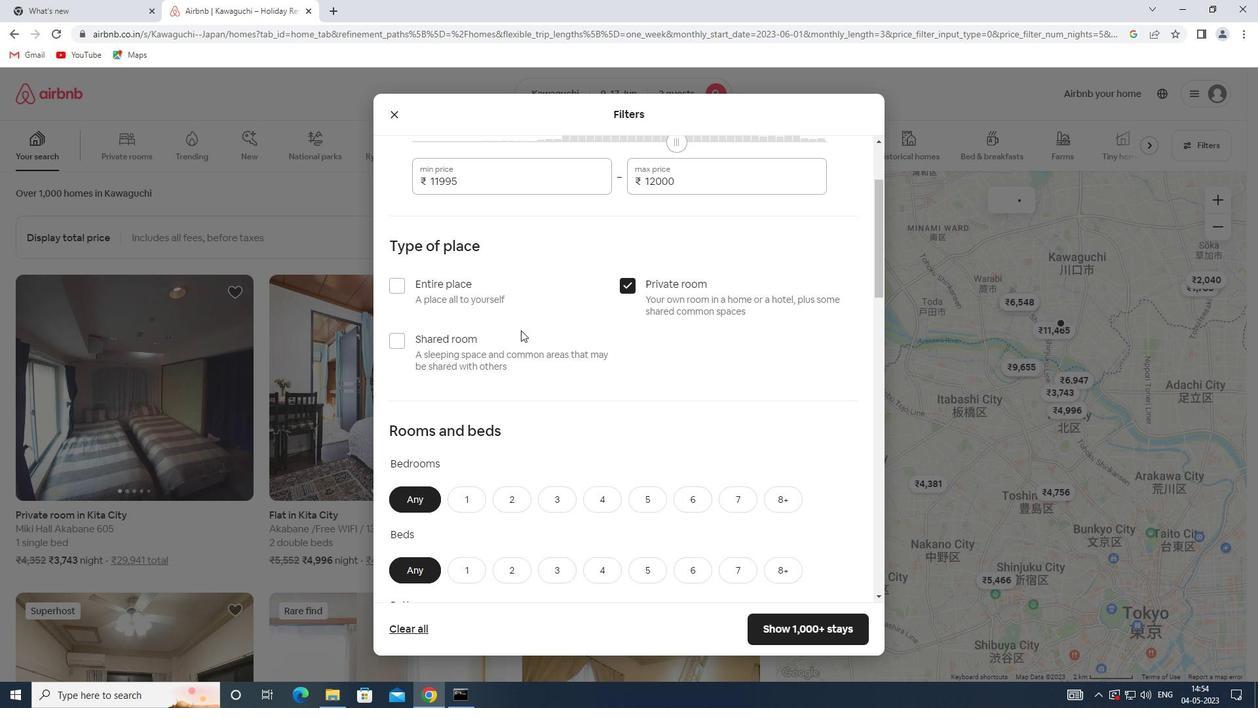 
Action: Mouse scrolled (462, 331) with delta (0, 0)
Screenshot: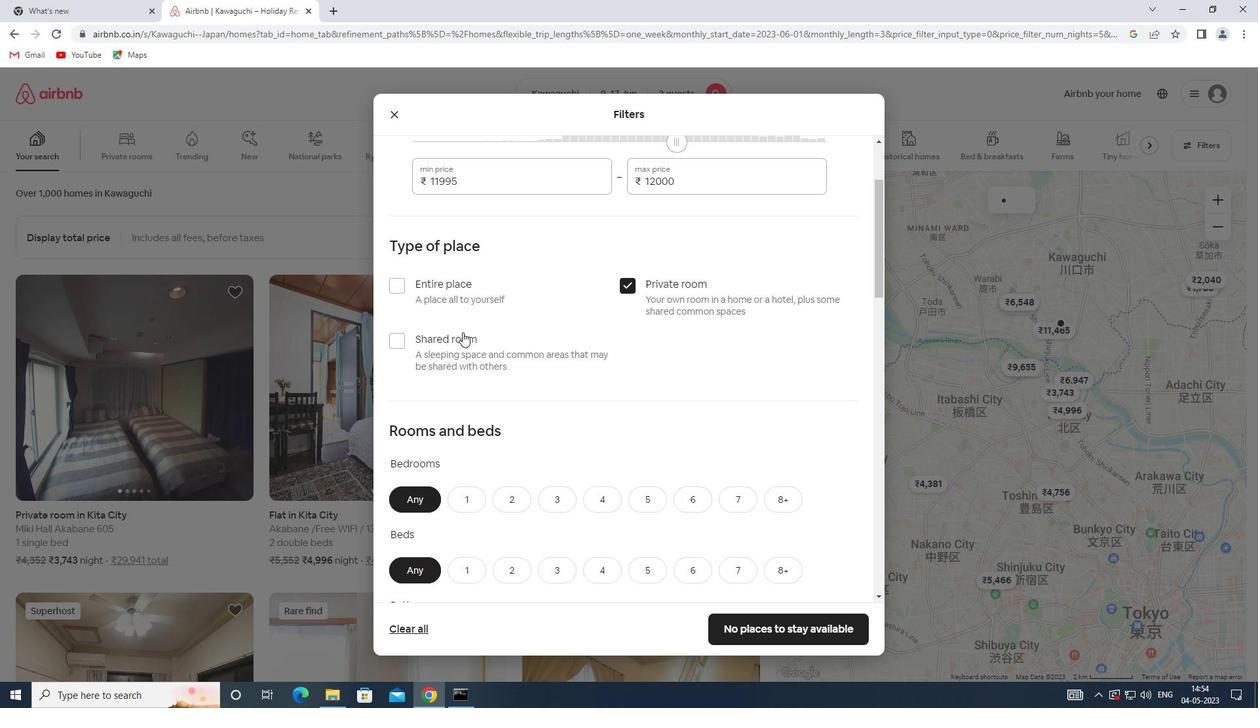 
Action: Mouse scrolled (462, 331) with delta (0, 0)
Screenshot: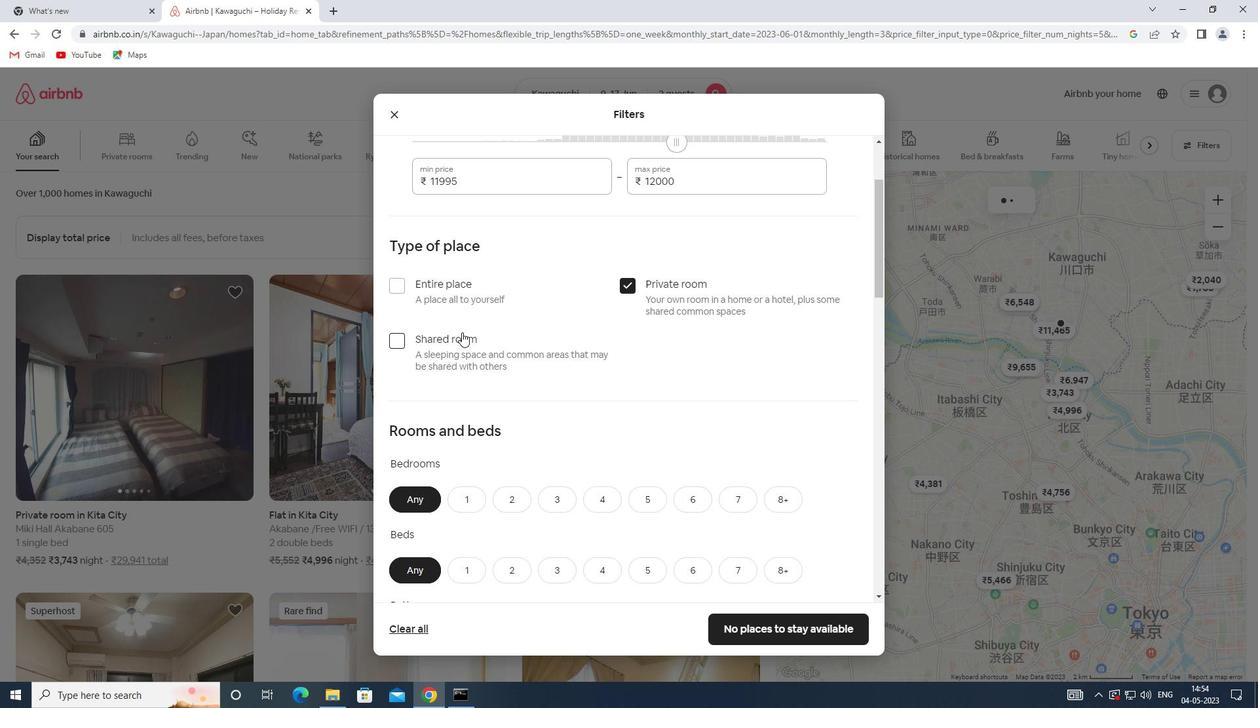 
Action: Mouse scrolled (462, 331) with delta (0, 0)
Screenshot: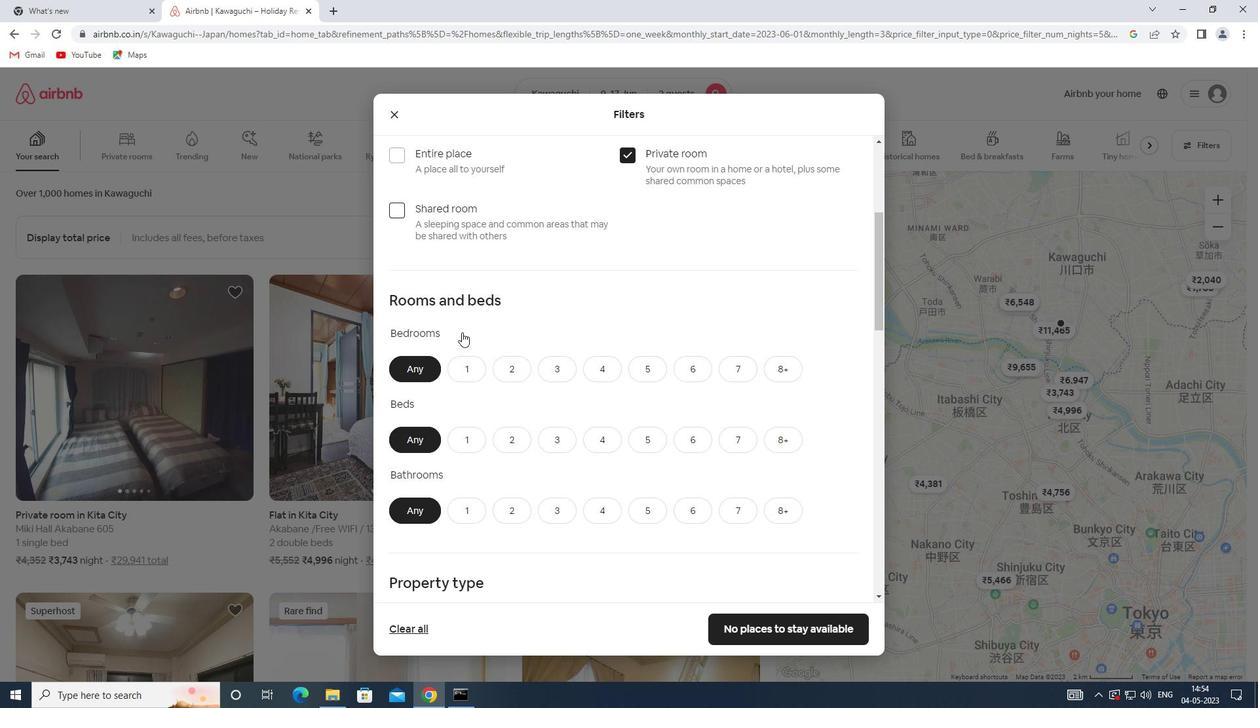 
Action: Mouse moved to (454, 306)
Screenshot: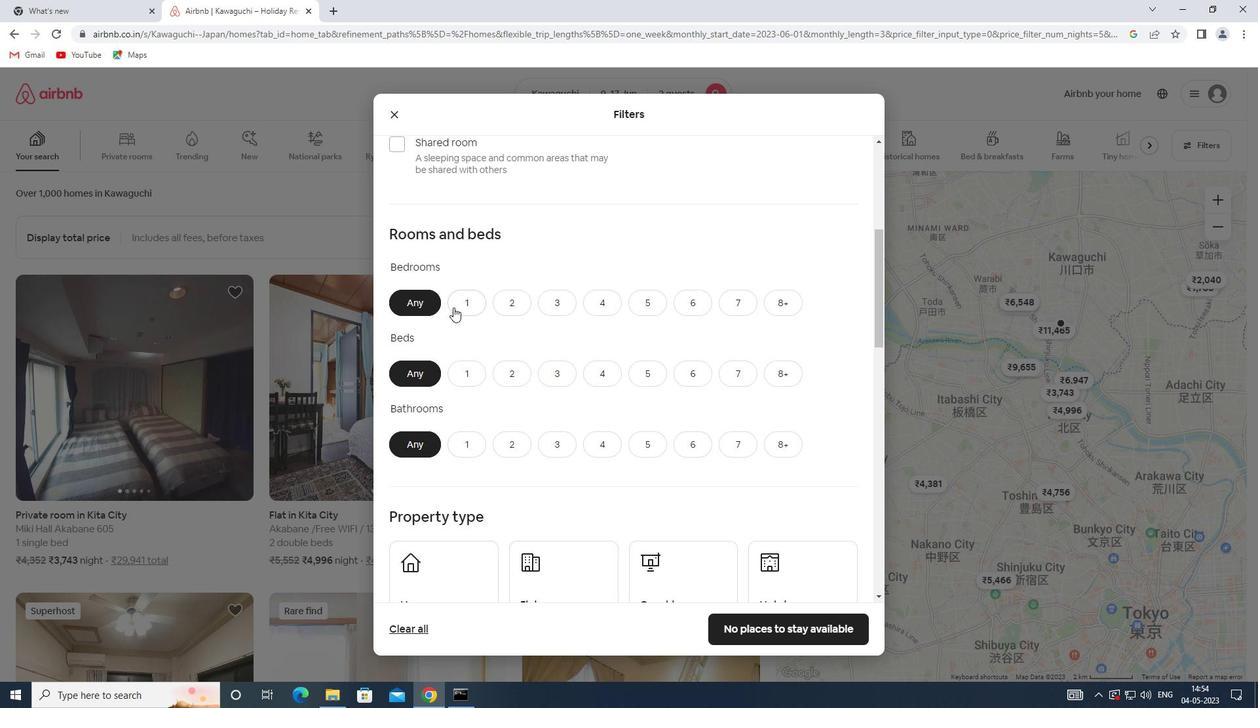 
Action: Mouse pressed left at (454, 306)
Screenshot: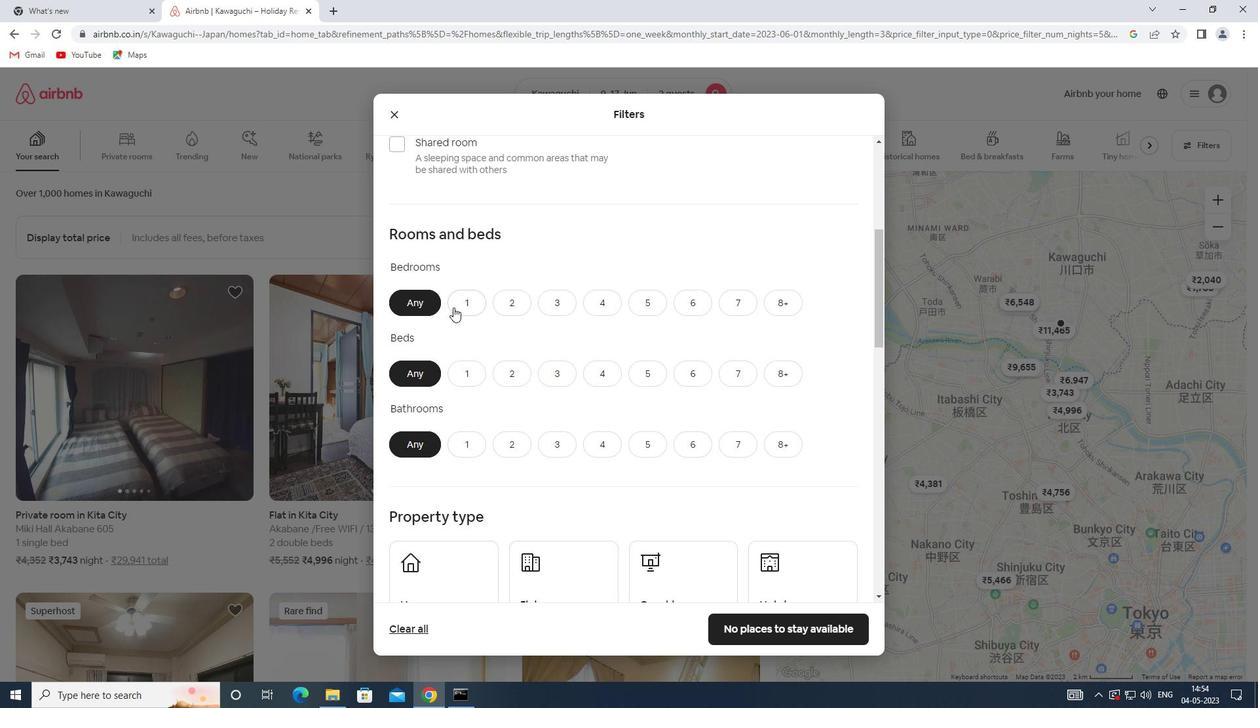 
Action: Mouse moved to (517, 373)
Screenshot: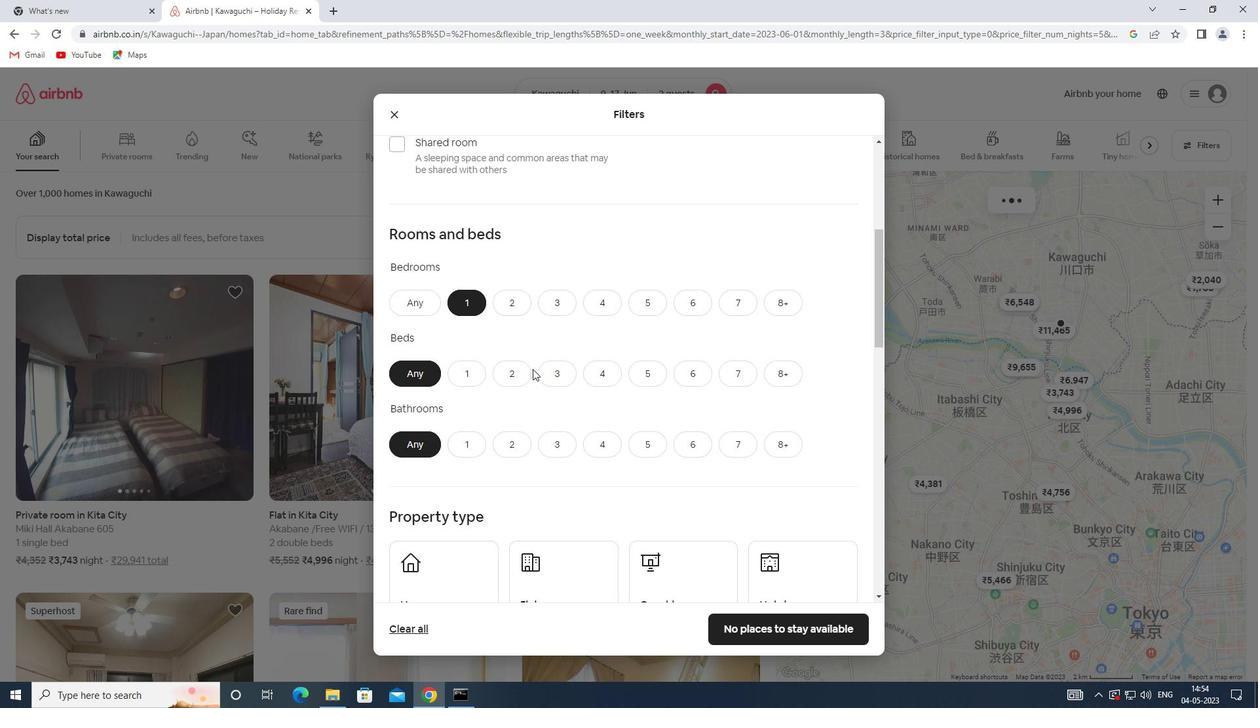 
Action: Mouse pressed left at (517, 373)
Screenshot: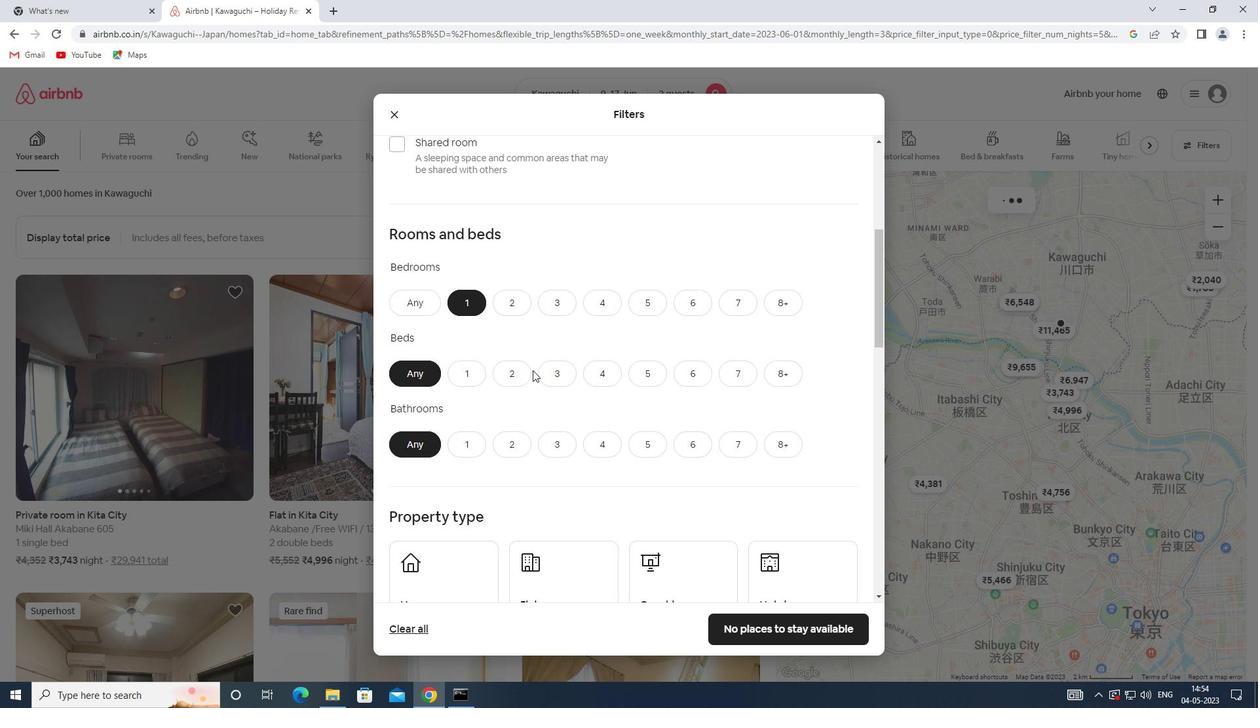 
Action: Mouse moved to (466, 443)
Screenshot: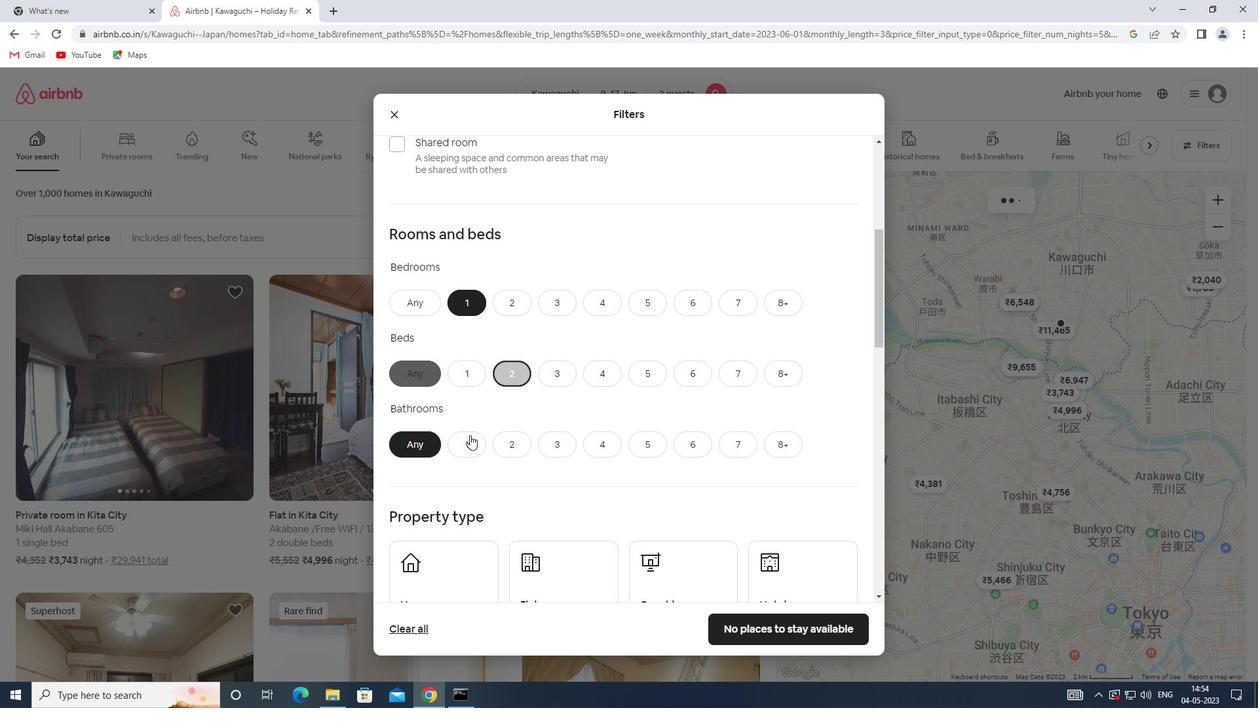 
Action: Mouse pressed left at (466, 443)
Screenshot: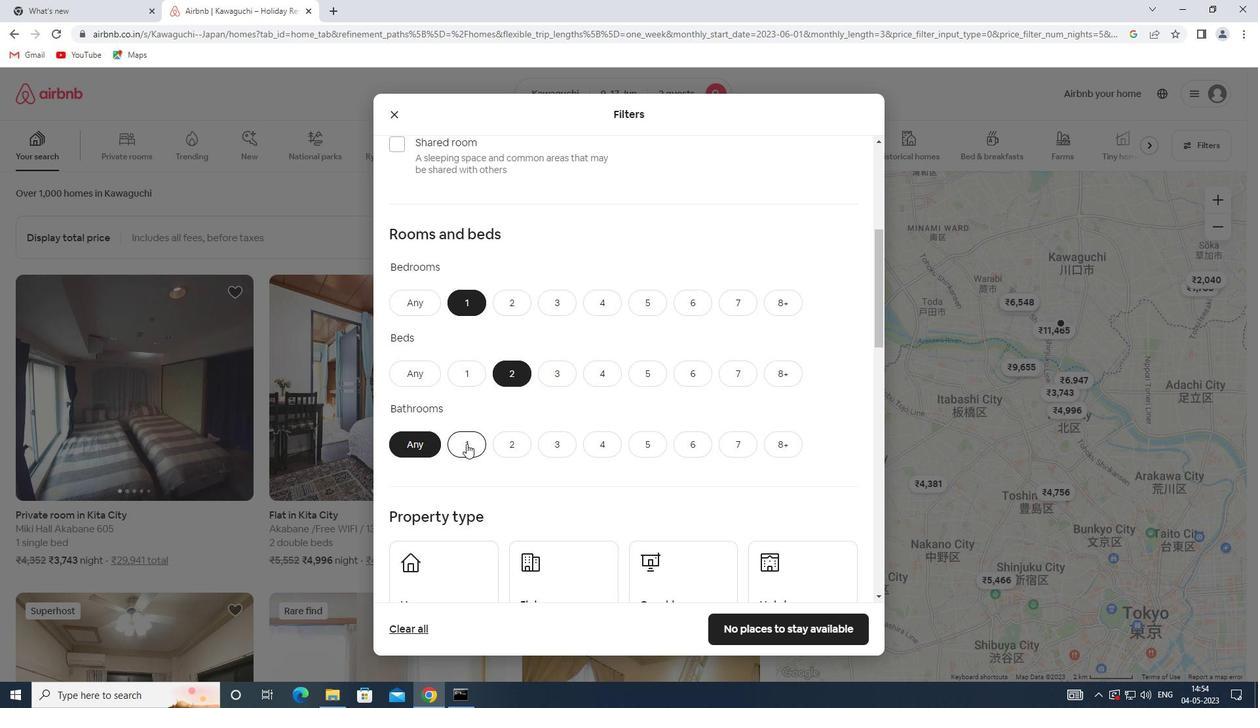 
Action: Mouse moved to (487, 407)
Screenshot: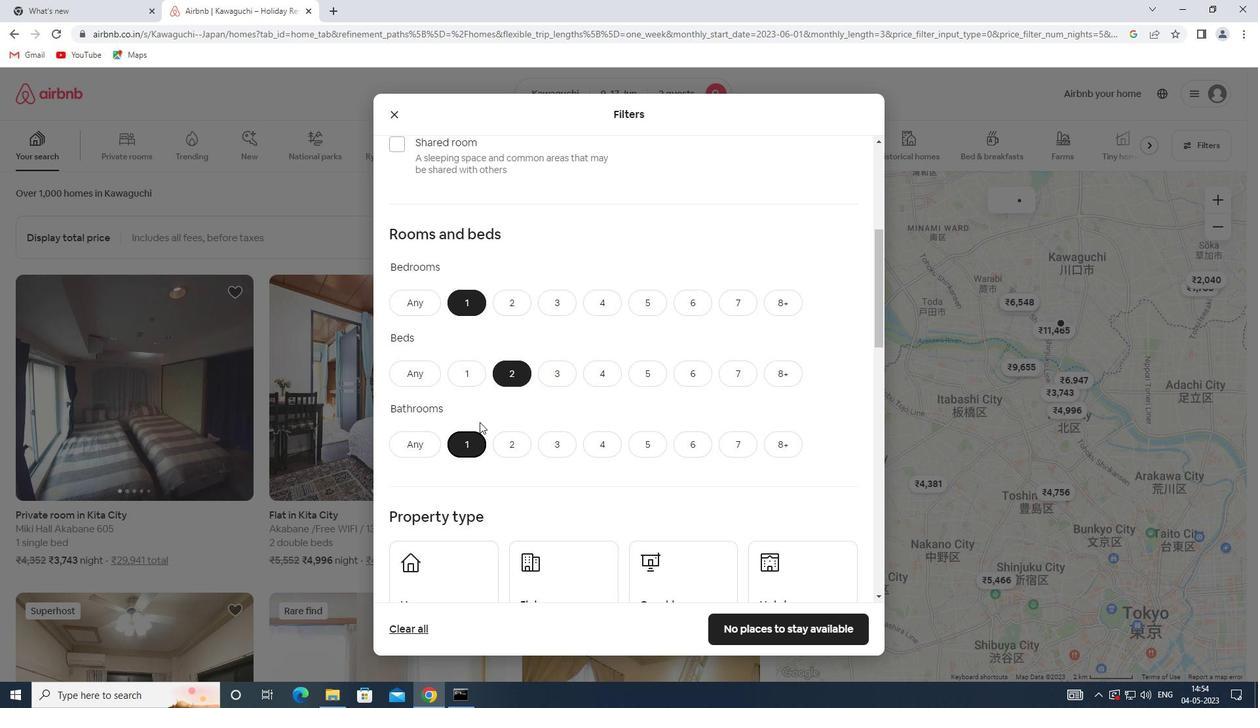 
Action: Mouse scrolled (487, 407) with delta (0, 0)
Screenshot: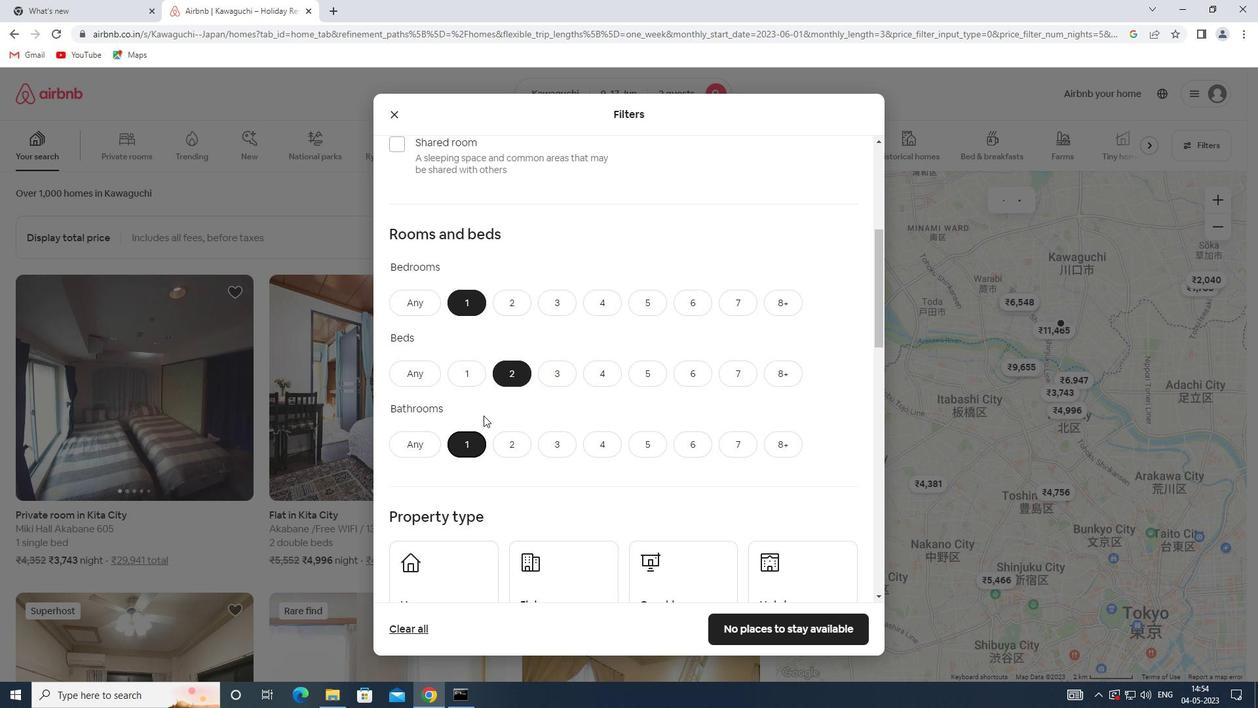 
Action: Mouse scrolled (487, 407) with delta (0, 0)
Screenshot: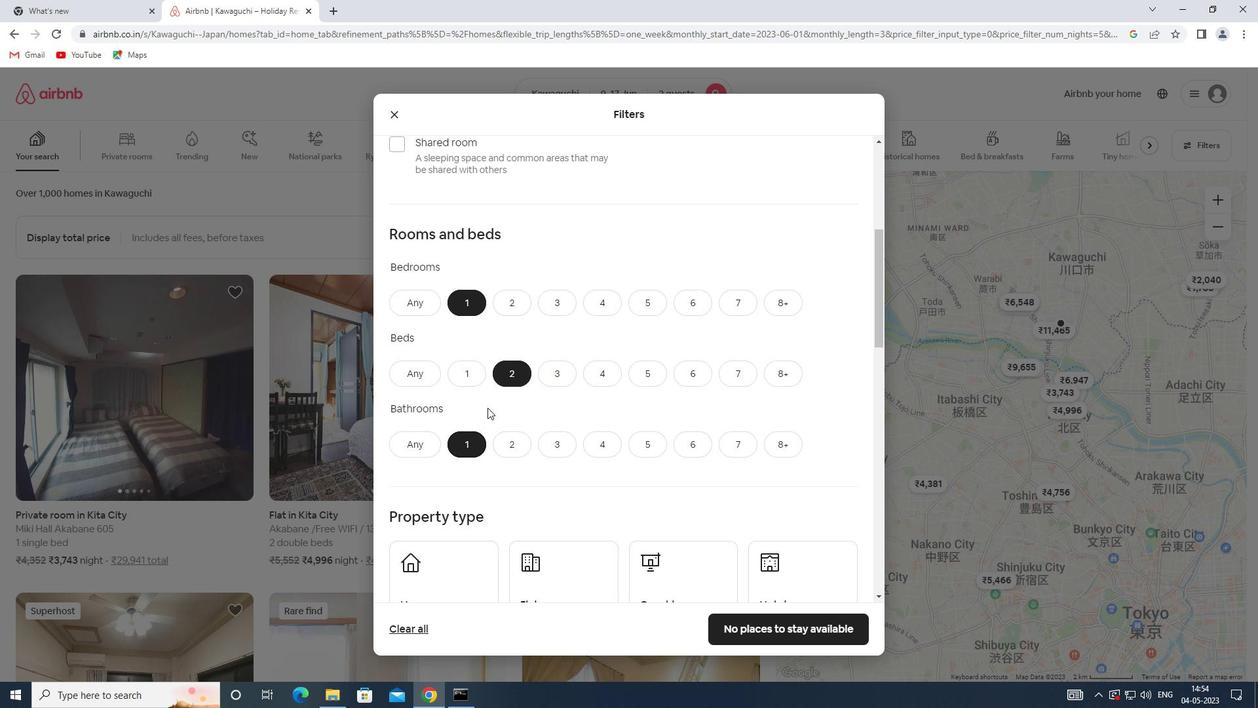 
Action: Mouse scrolled (487, 407) with delta (0, 0)
Screenshot: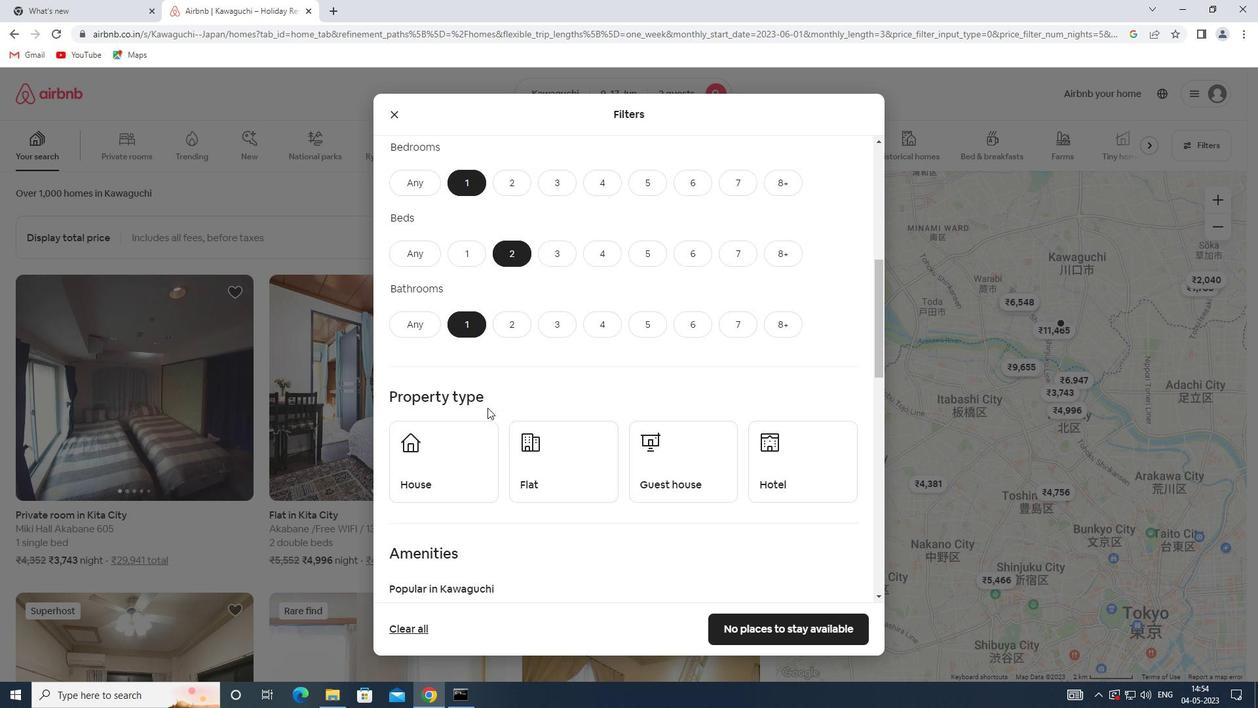 
Action: Mouse moved to (471, 409)
Screenshot: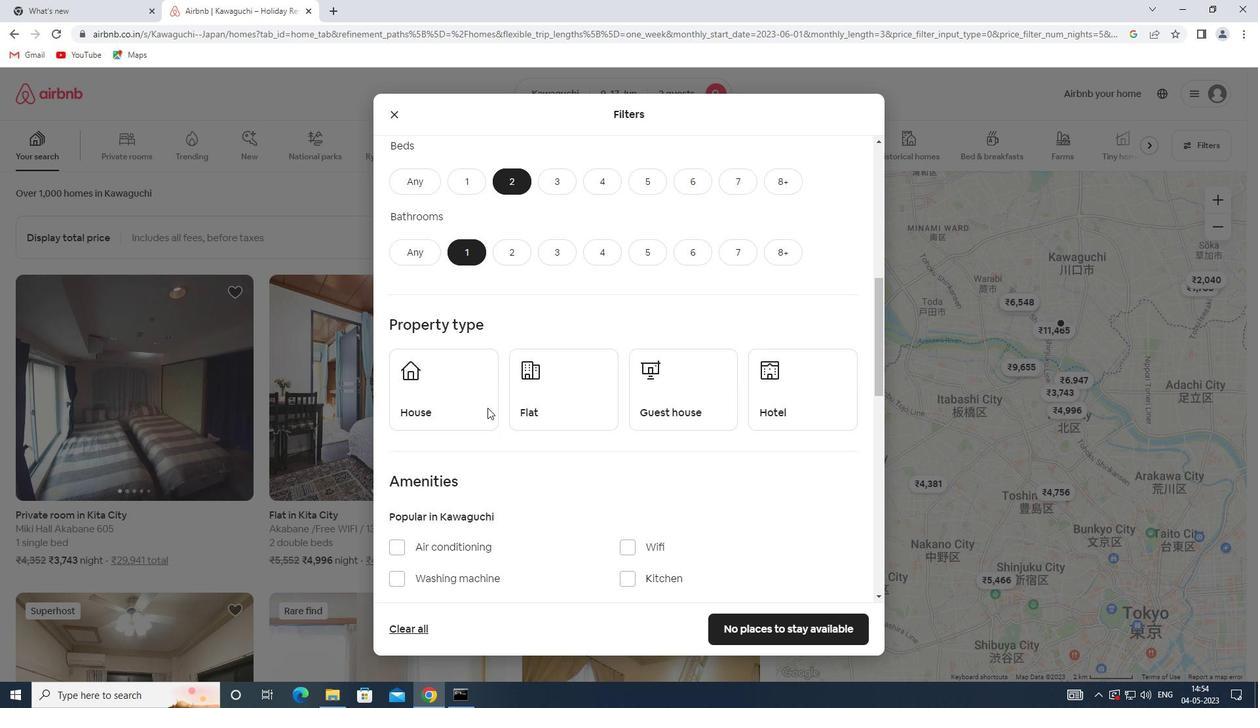 
Action: Mouse pressed left at (471, 409)
Screenshot: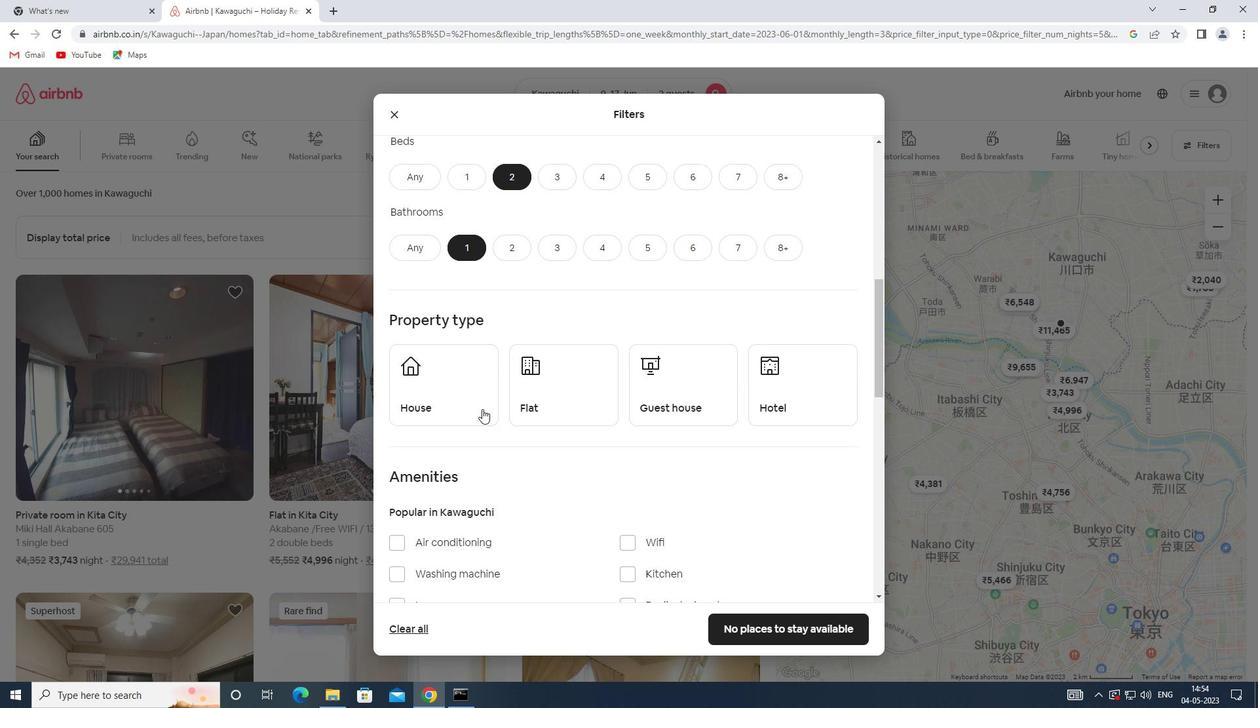 
Action: Mouse moved to (548, 405)
Screenshot: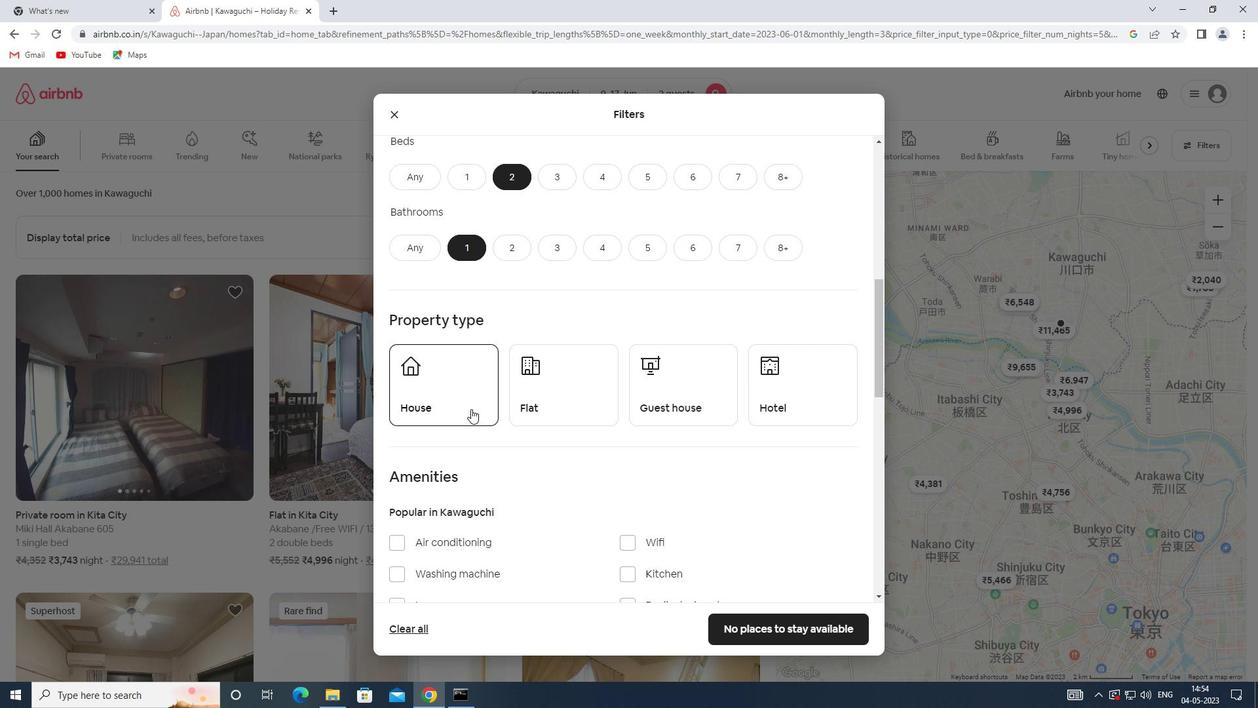 
Action: Mouse pressed left at (548, 405)
Screenshot: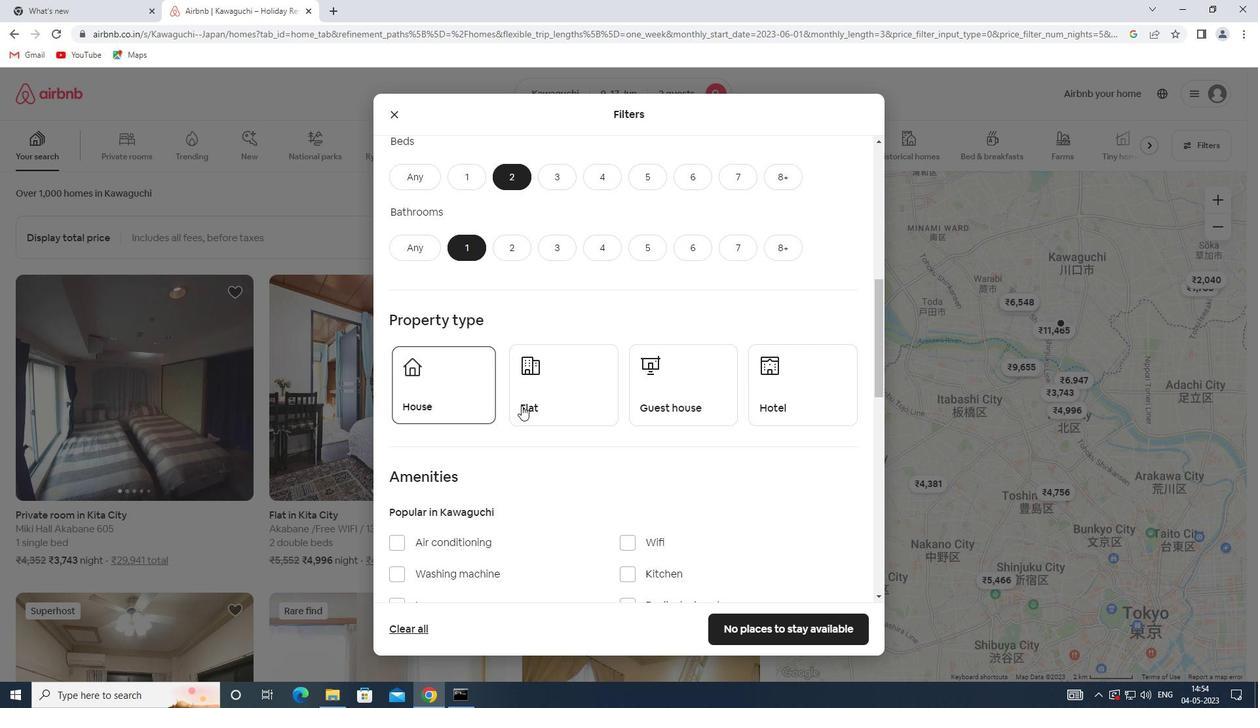 
Action: Mouse moved to (664, 398)
Screenshot: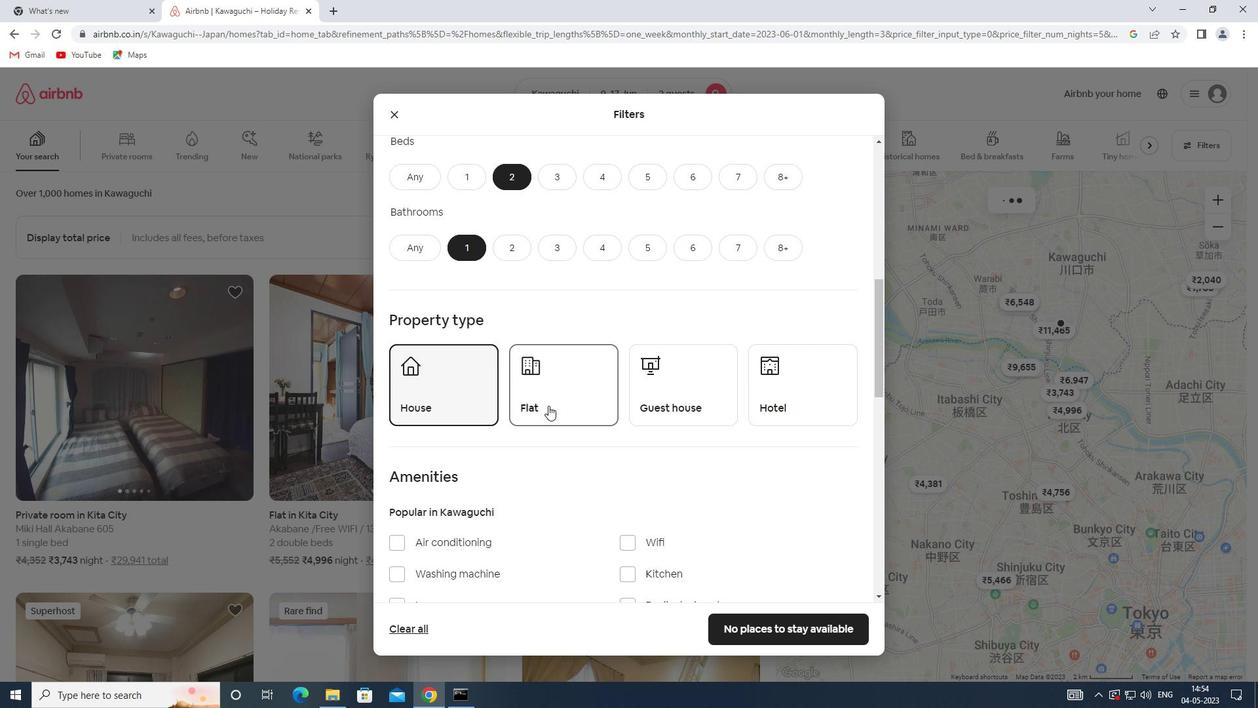 
Action: Mouse pressed left at (664, 398)
Screenshot: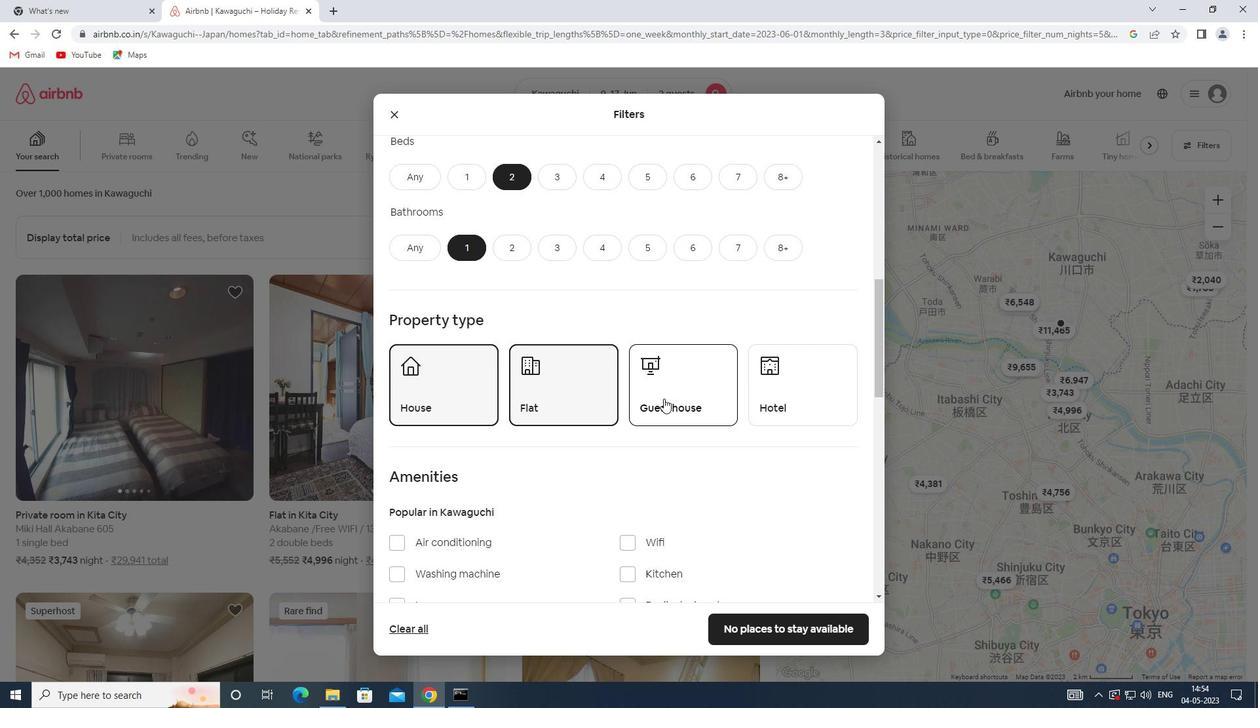 
Action: Mouse scrolled (664, 397) with delta (0, 0)
Screenshot: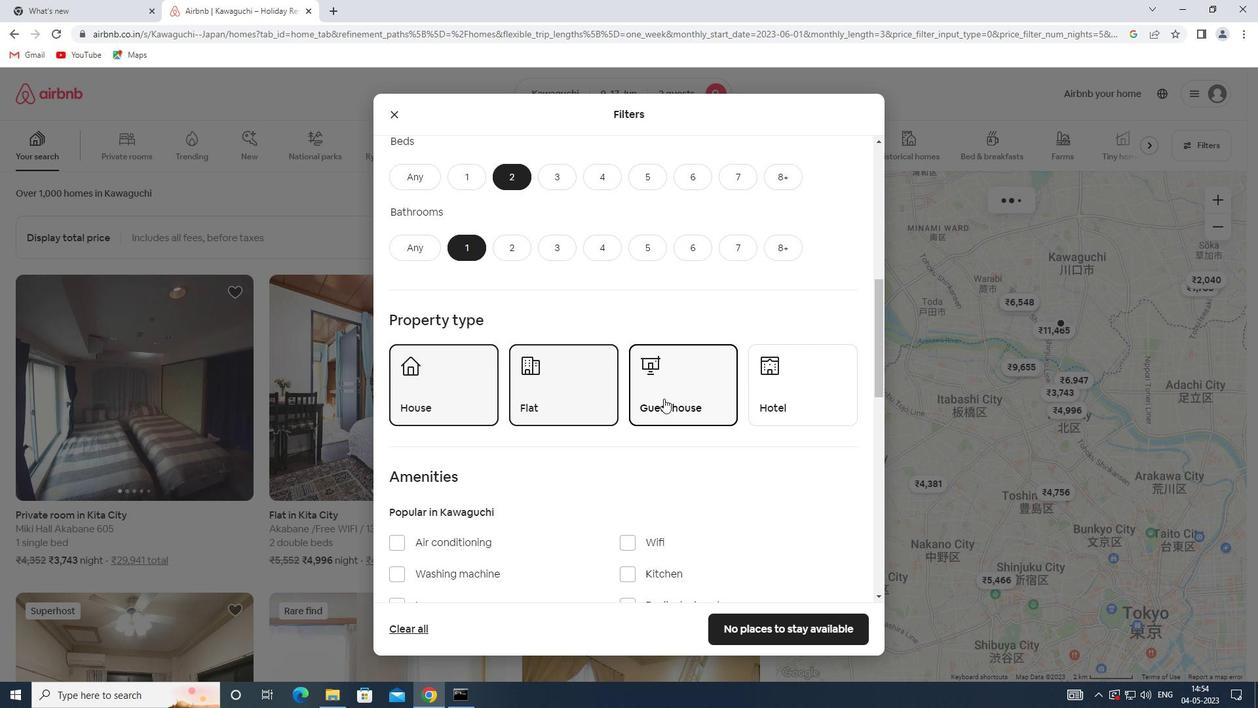 
Action: Mouse scrolled (664, 397) with delta (0, 0)
Screenshot: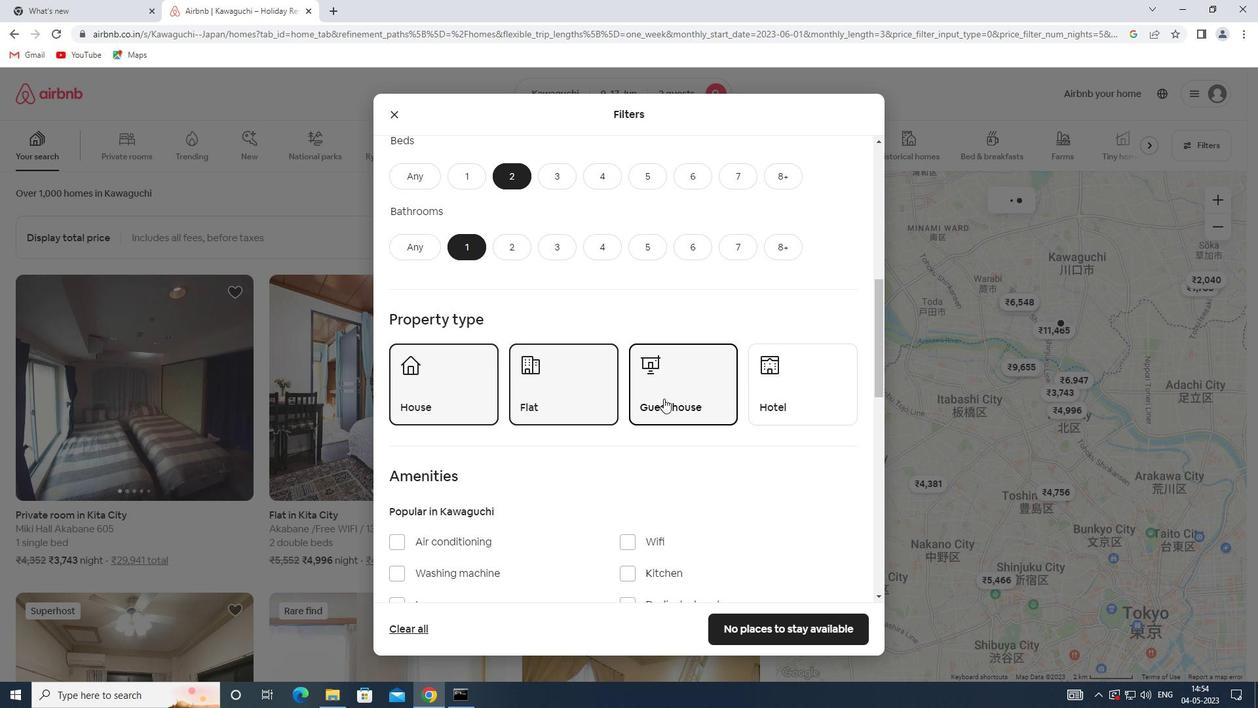 
Action: Mouse scrolled (664, 397) with delta (0, 0)
Screenshot: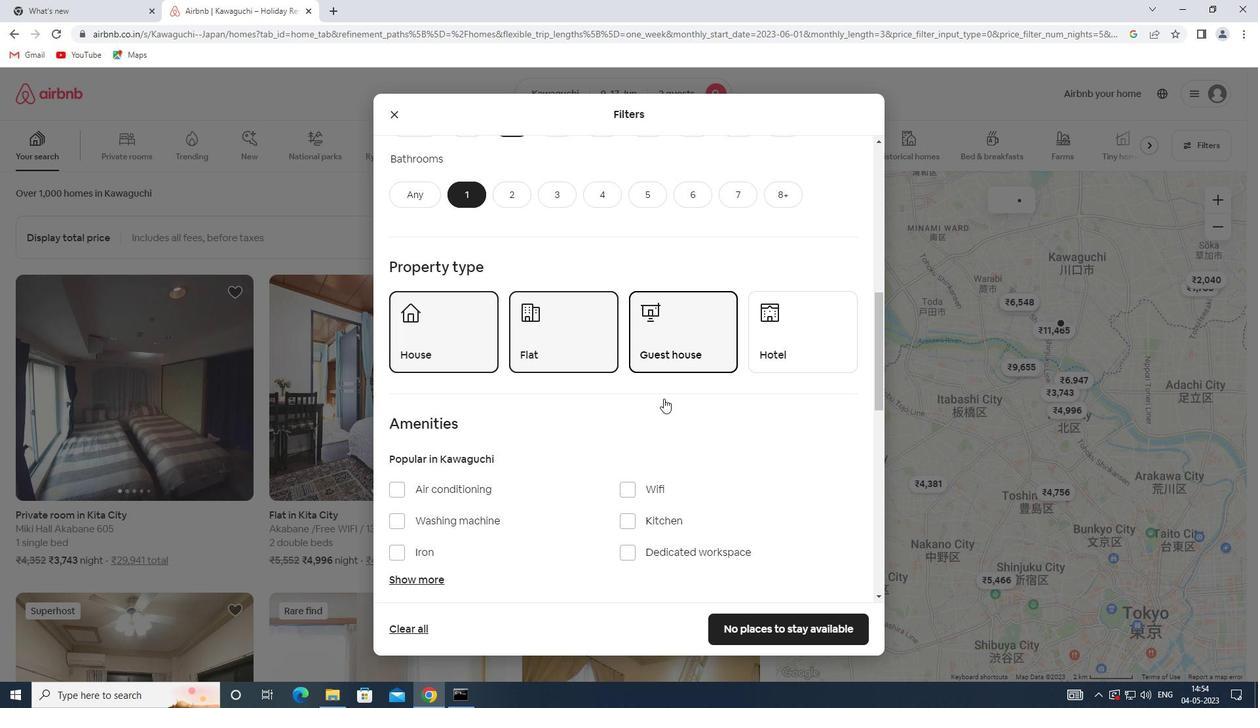 
Action: Mouse moved to (648, 352)
Screenshot: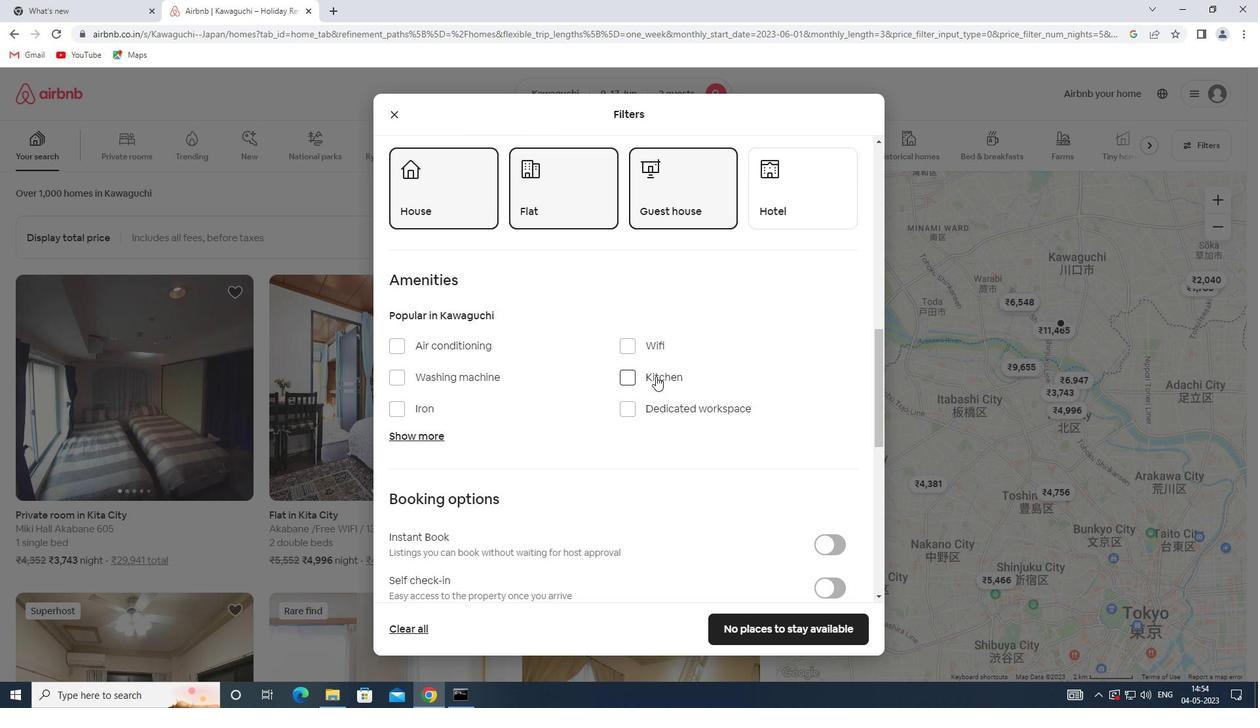 
Action: Mouse pressed left at (648, 352)
Screenshot: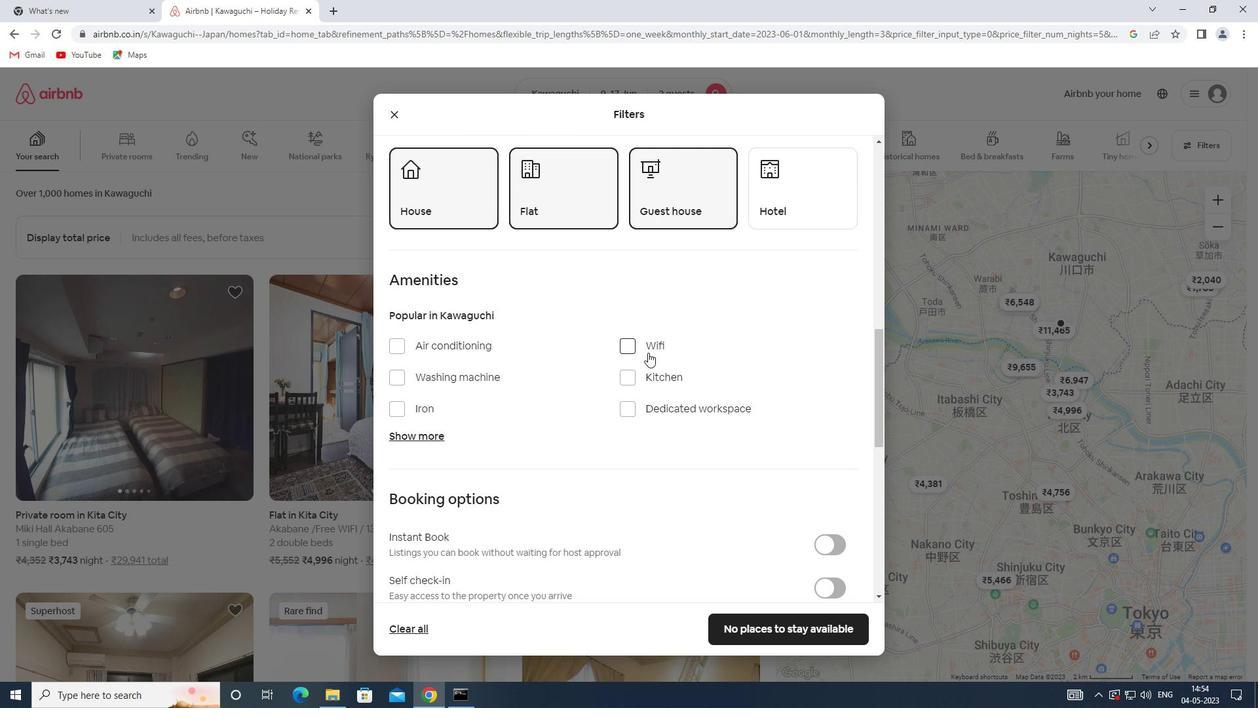 
Action: Mouse scrolled (648, 352) with delta (0, 0)
Screenshot: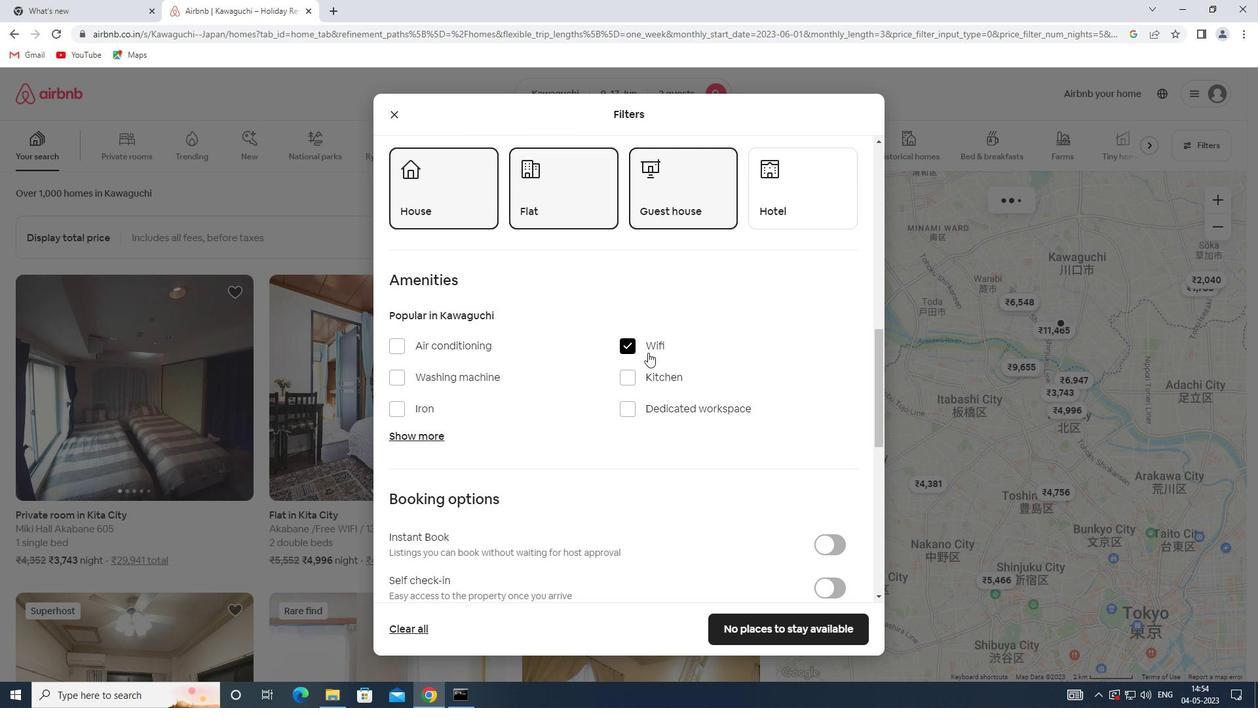 
Action: Mouse scrolled (648, 352) with delta (0, 0)
Screenshot: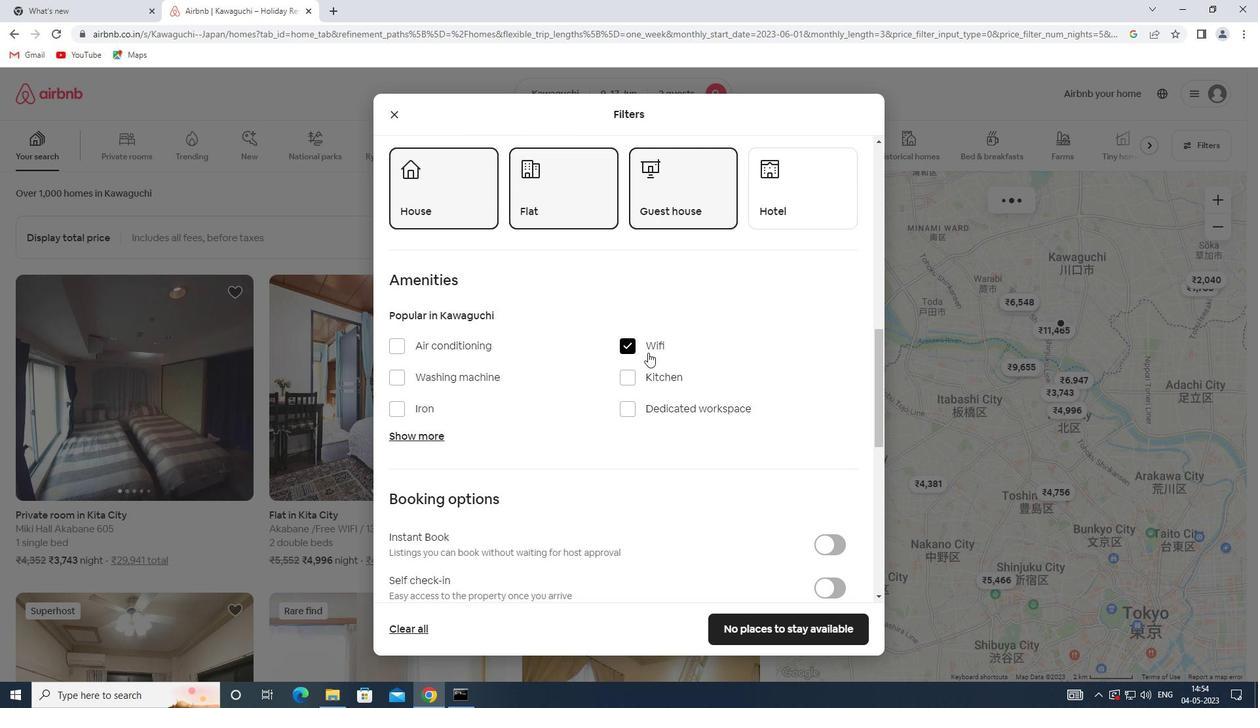 
Action: Mouse moved to (822, 450)
Screenshot: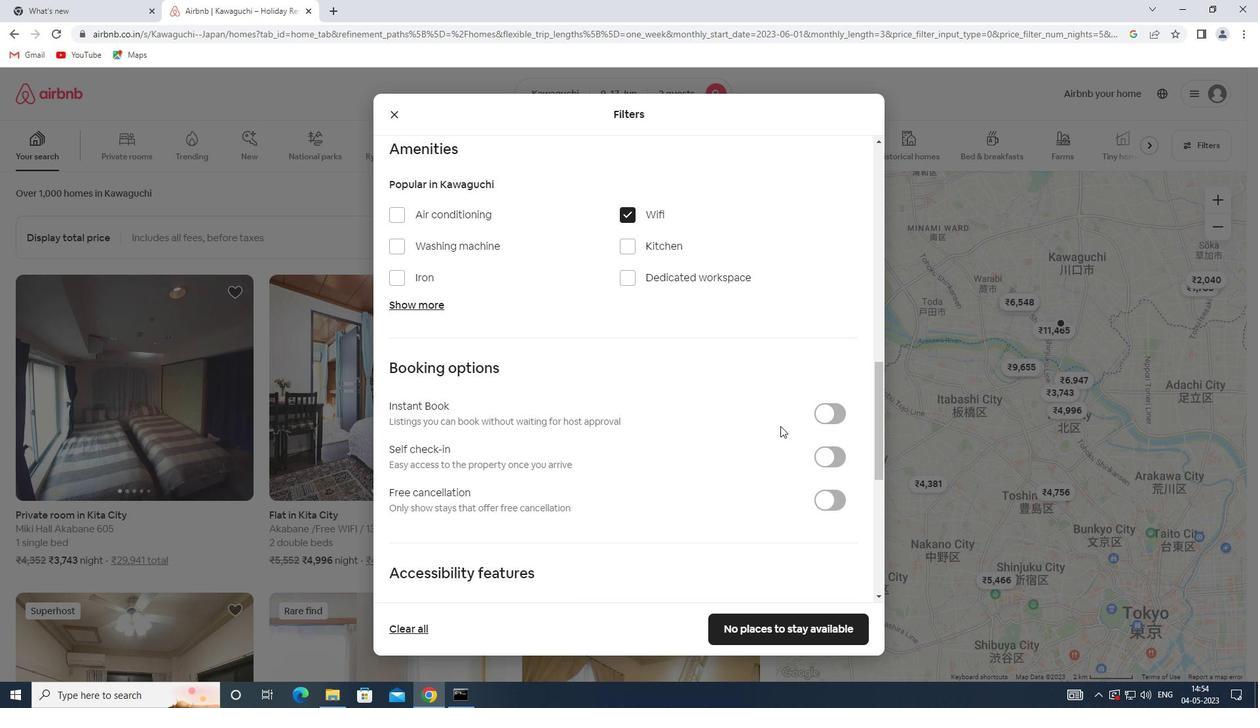 
Action: Mouse pressed left at (822, 450)
Screenshot: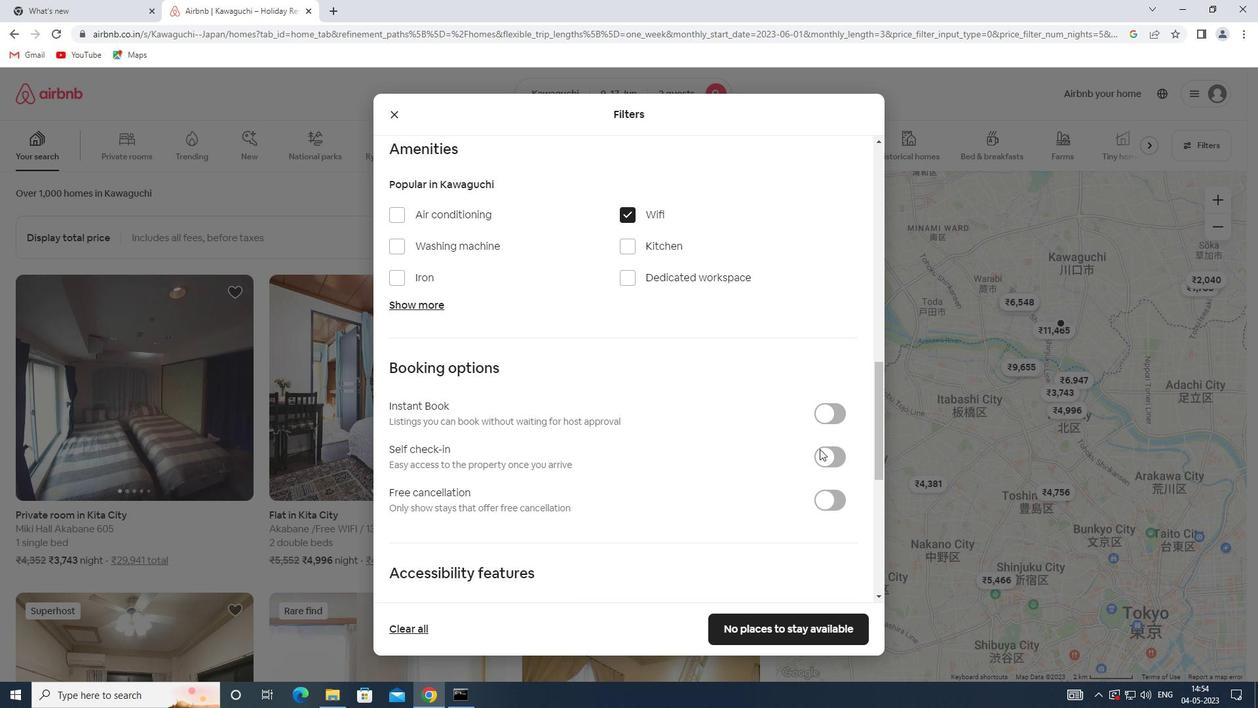 
Action: Mouse moved to (567, 391)
Screenshot: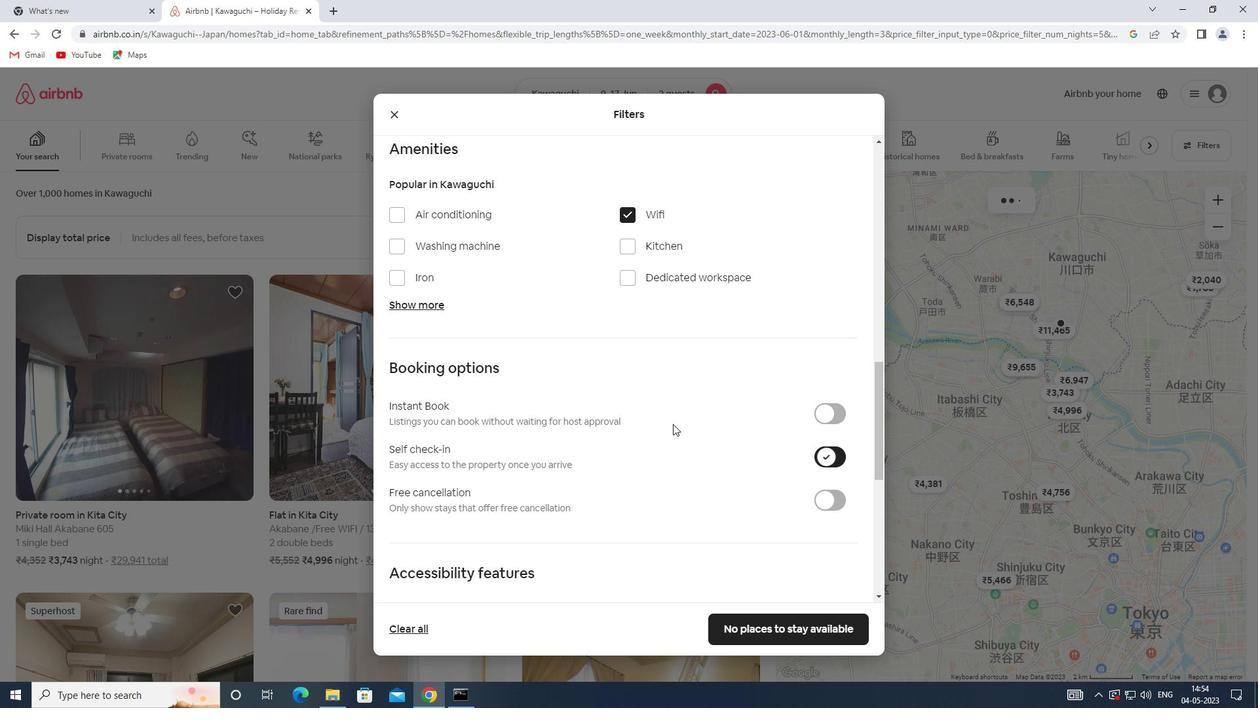 
Action: Mouse scrolled (567, 390) with delta (0, 0)
Screenshot: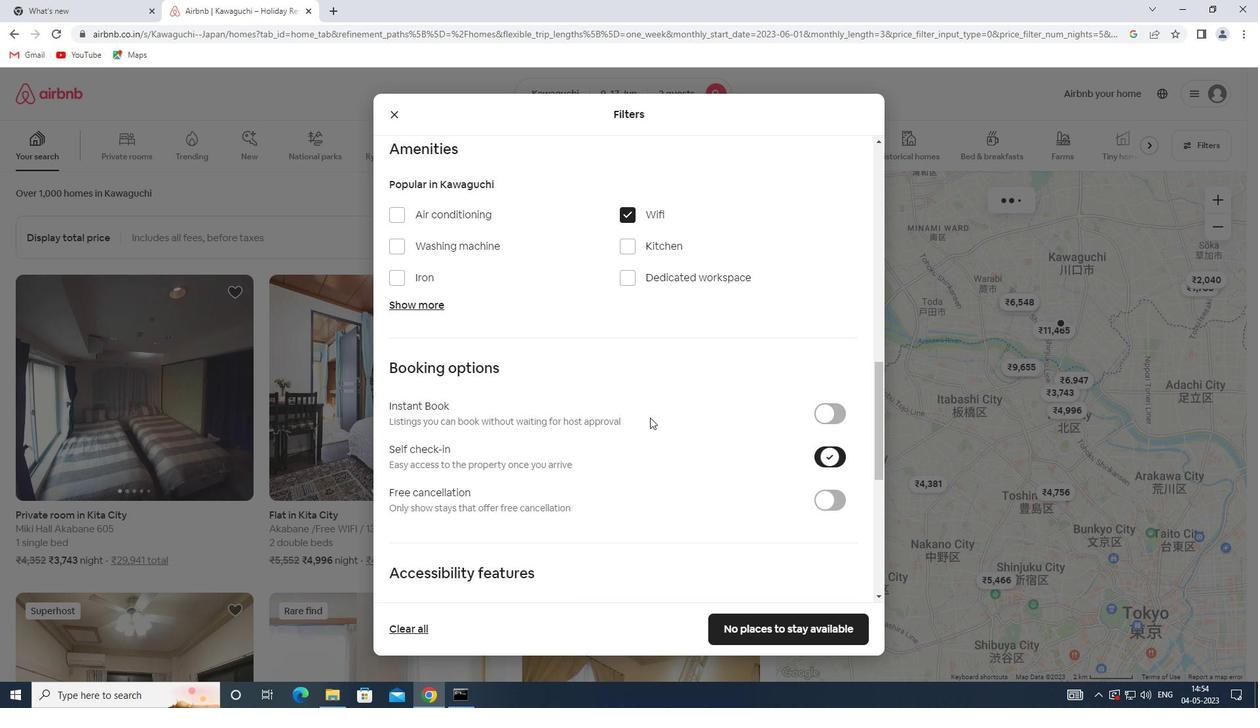 
Action: Mouse scrolled (567, 390) with delta (0, 0)
Screenshot: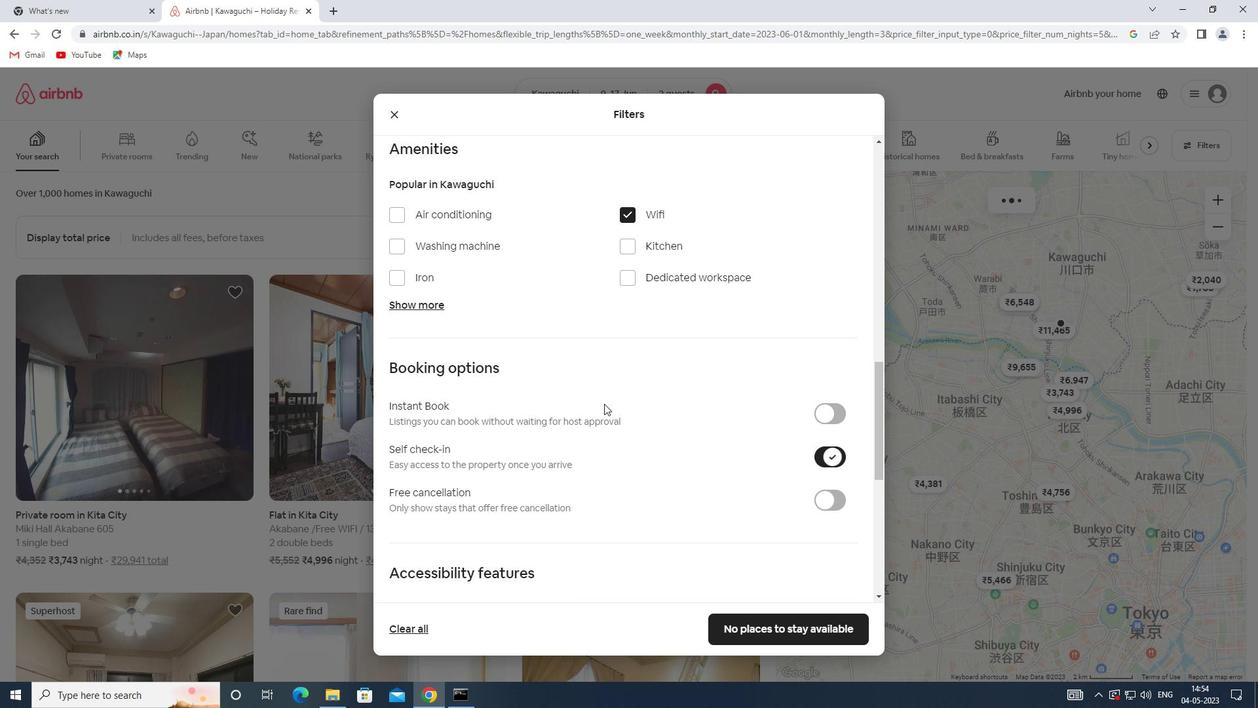 
Action: Mouse scrolled (567, 390) with delta (0, 0)
Screenshot: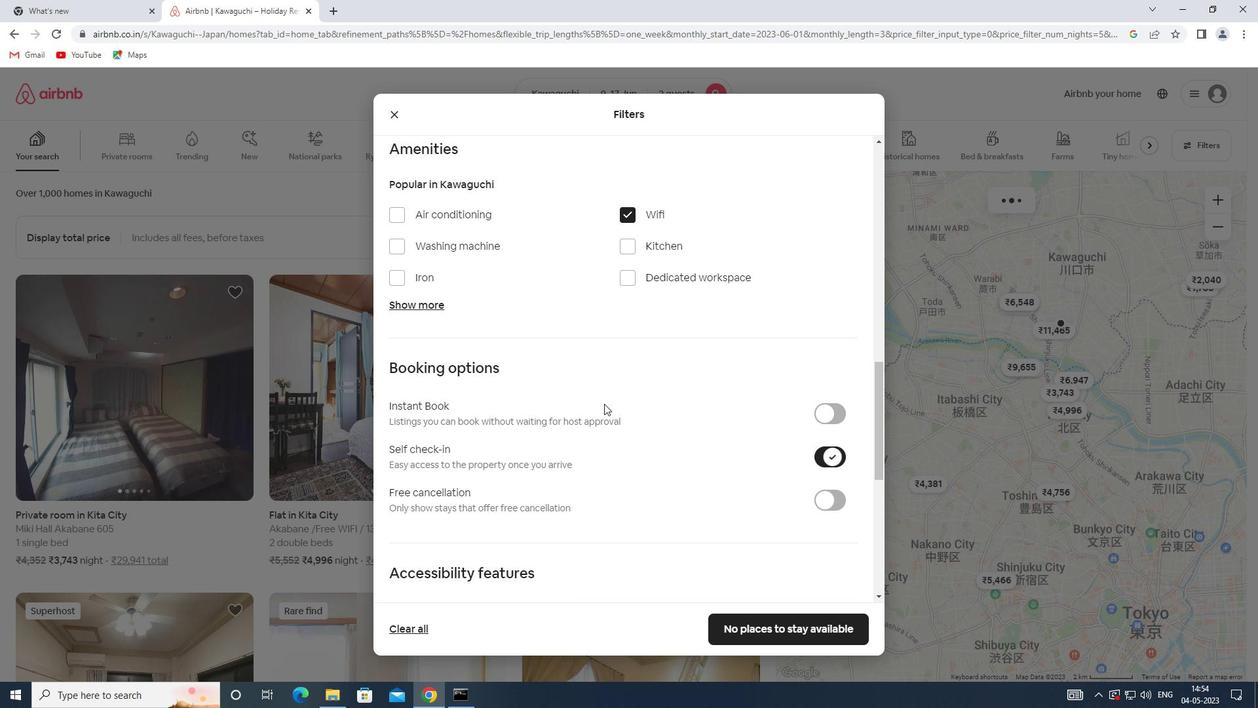 
Action: Mouse moved to (561, 384)
Screenshot: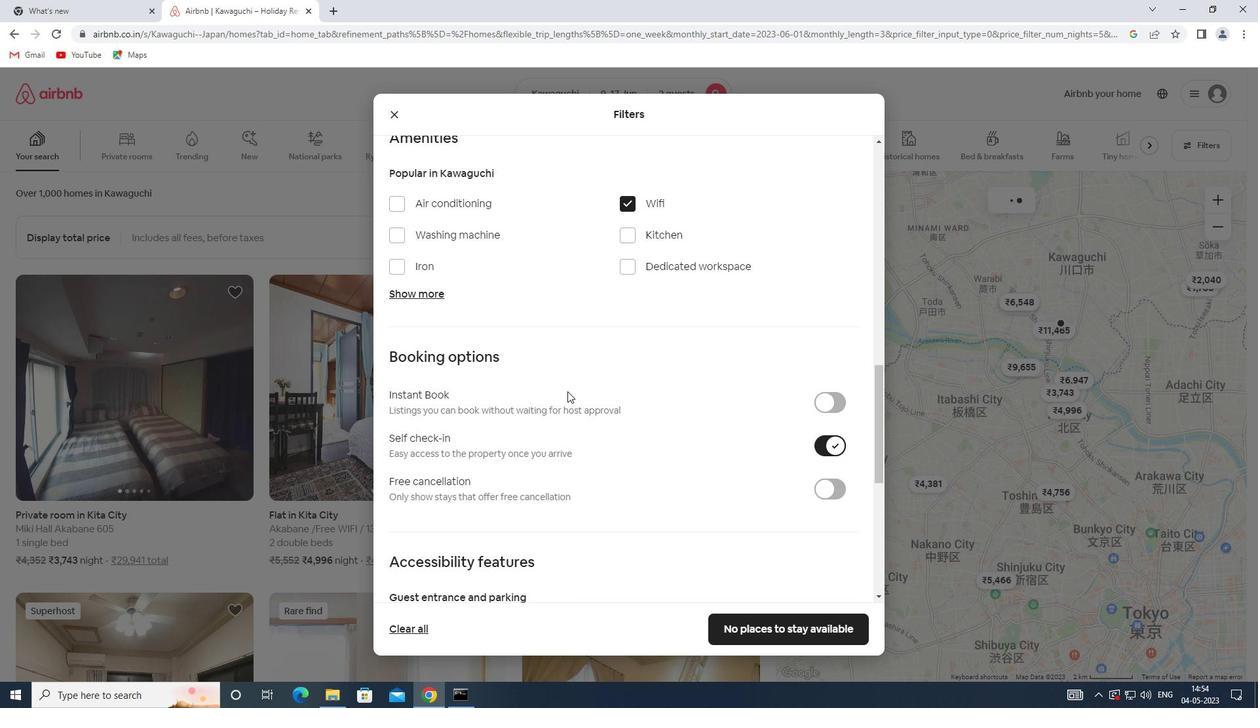 
Action: Mouse scrolled (561, 384) with delta (0, 0)
Screenshot: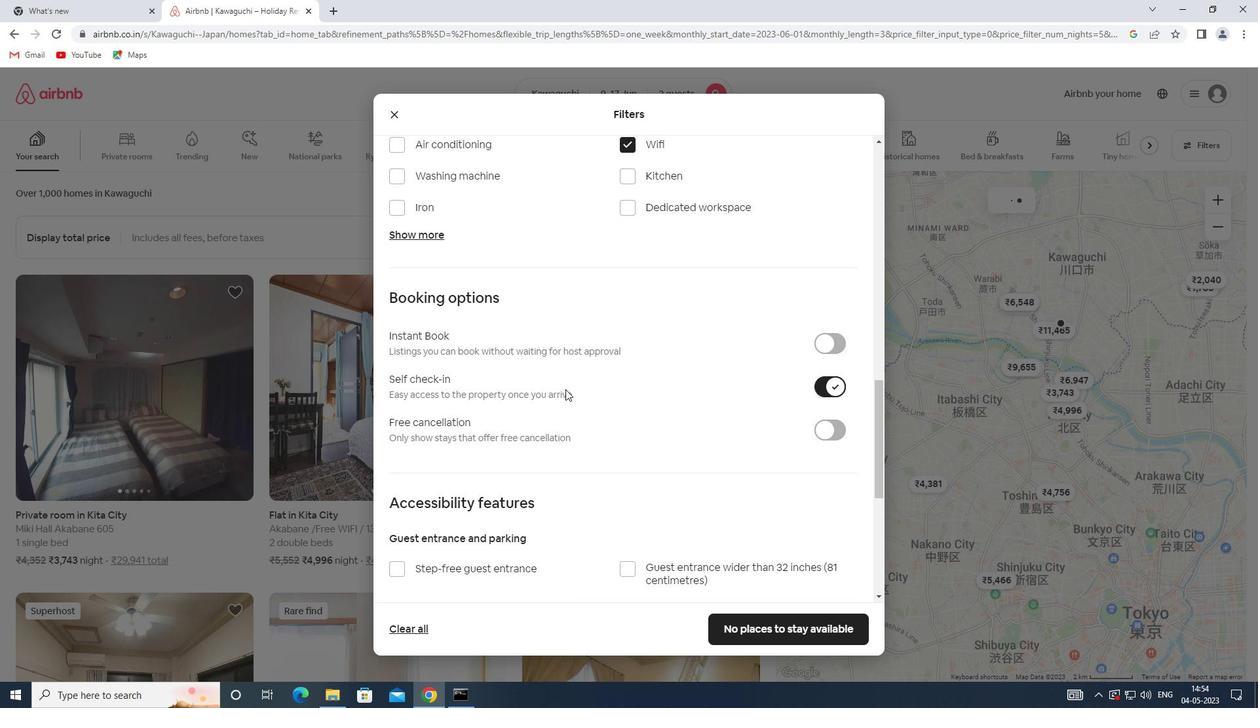 
Action: Mouse scrolled (561, 384) with delta (0, 0)
Screenshot: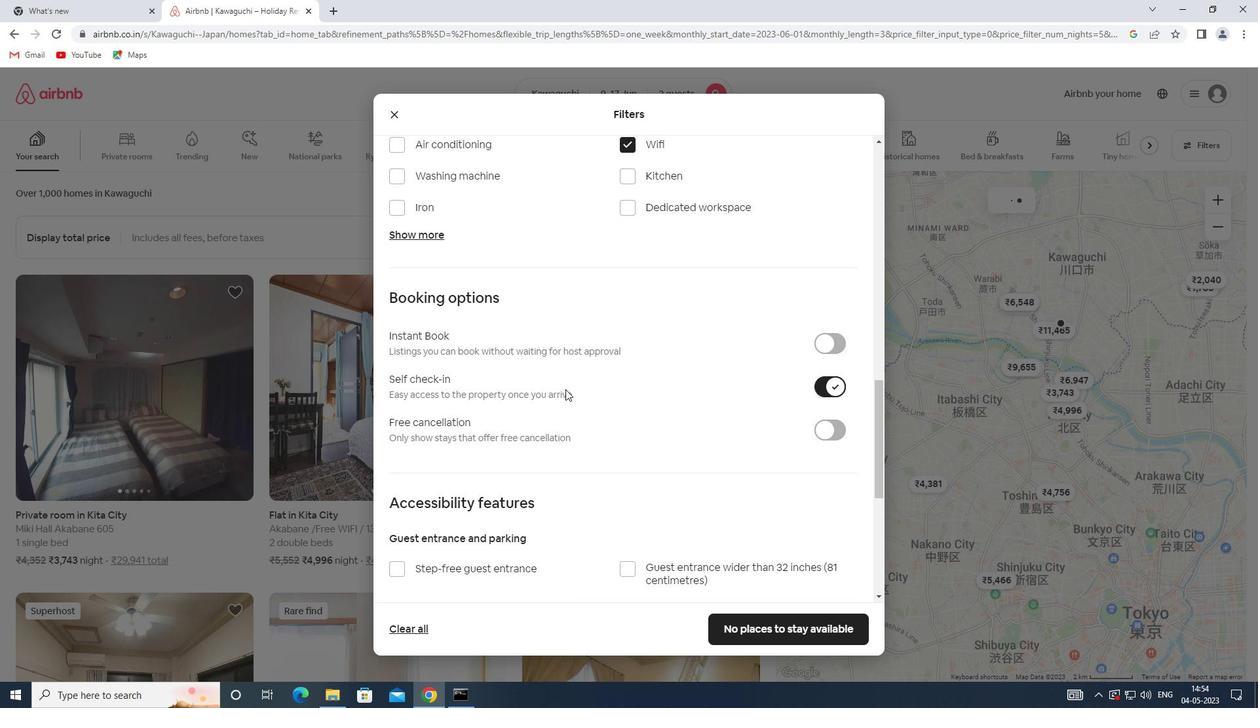 
Action: Mouse scrolled (561, 384) with delta (0, 0)
Screenshot: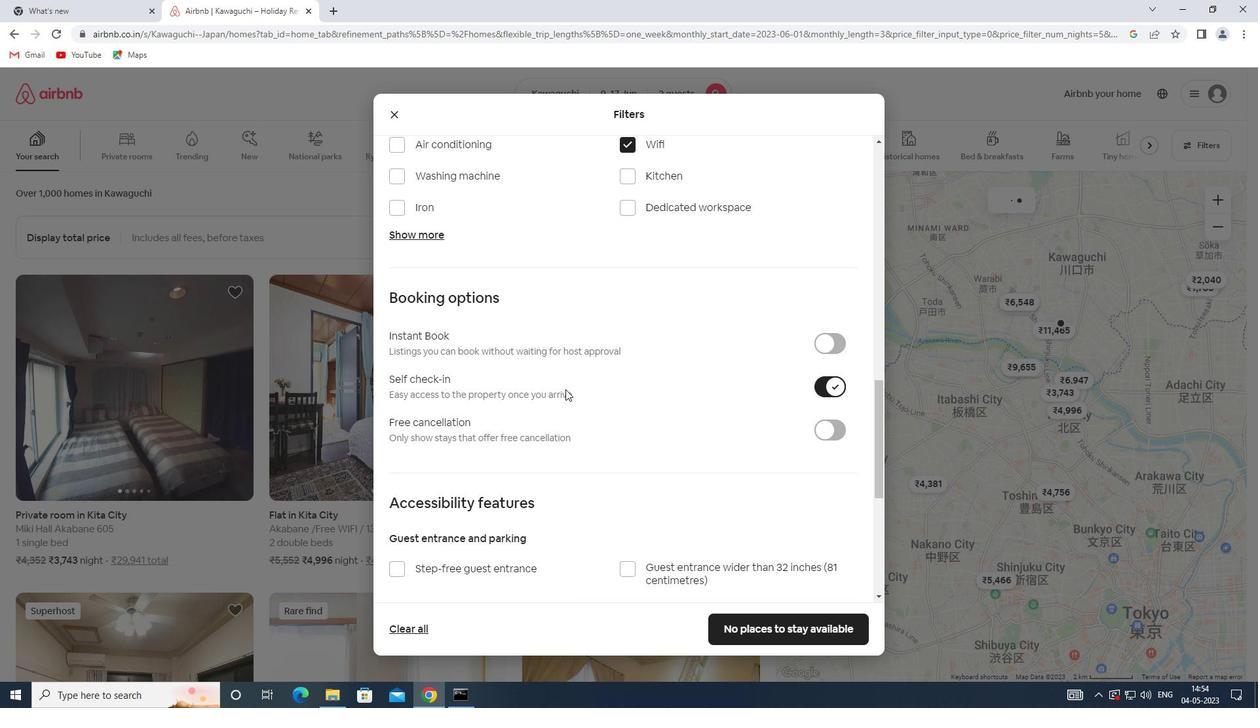 
Action: Mouse scrolled (561, 384) with delta (0, 0)
Screenshot: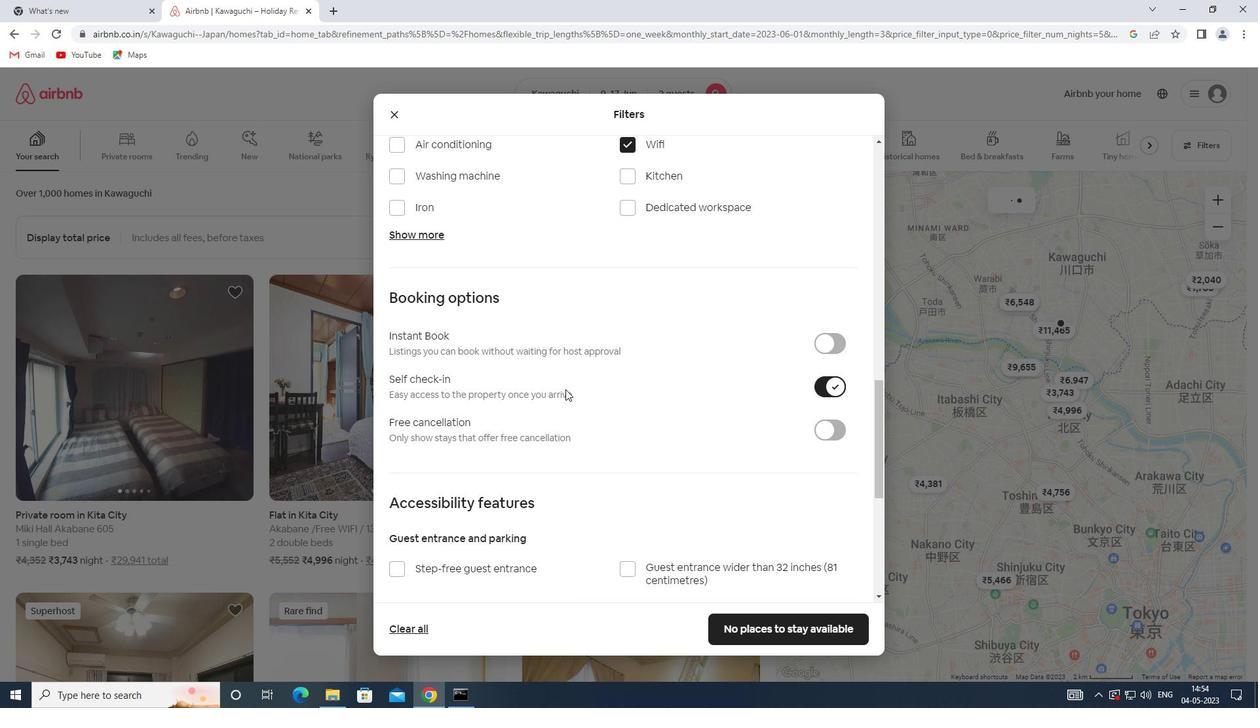 
Action: Mouse moved to (444, 503)
Screenshot: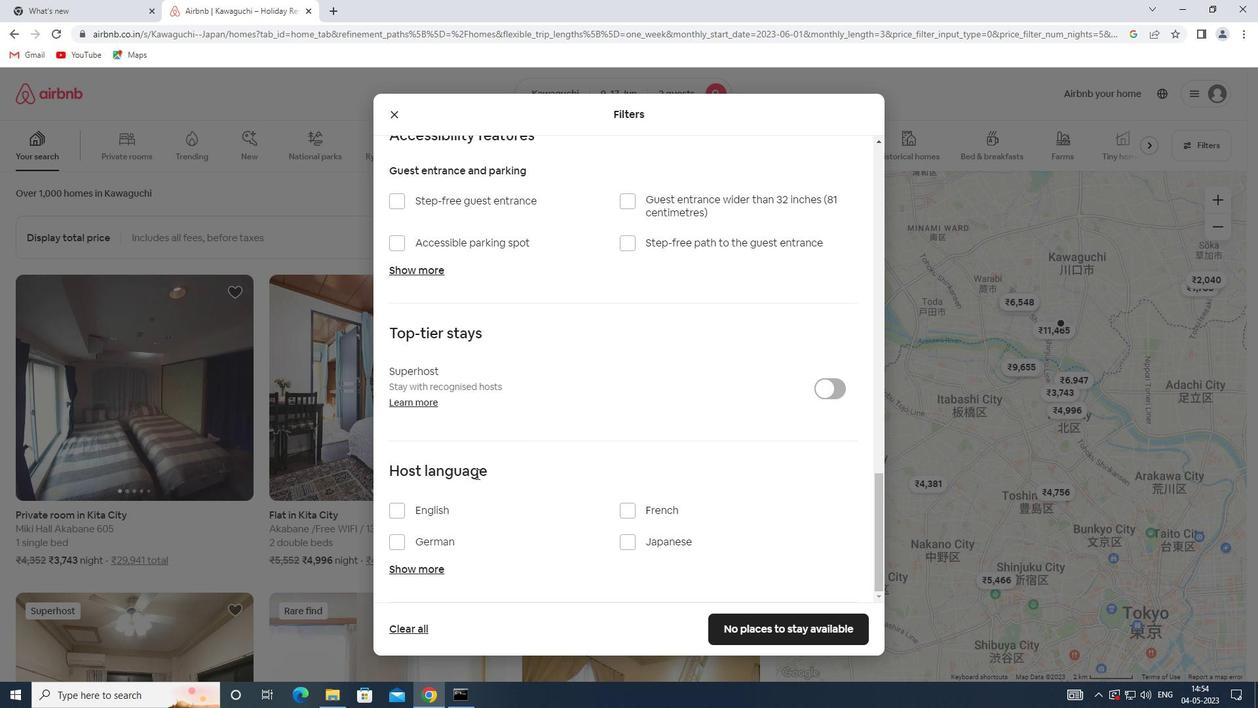 
Action: Mouse pressed left at (444, 503)
Screenshot: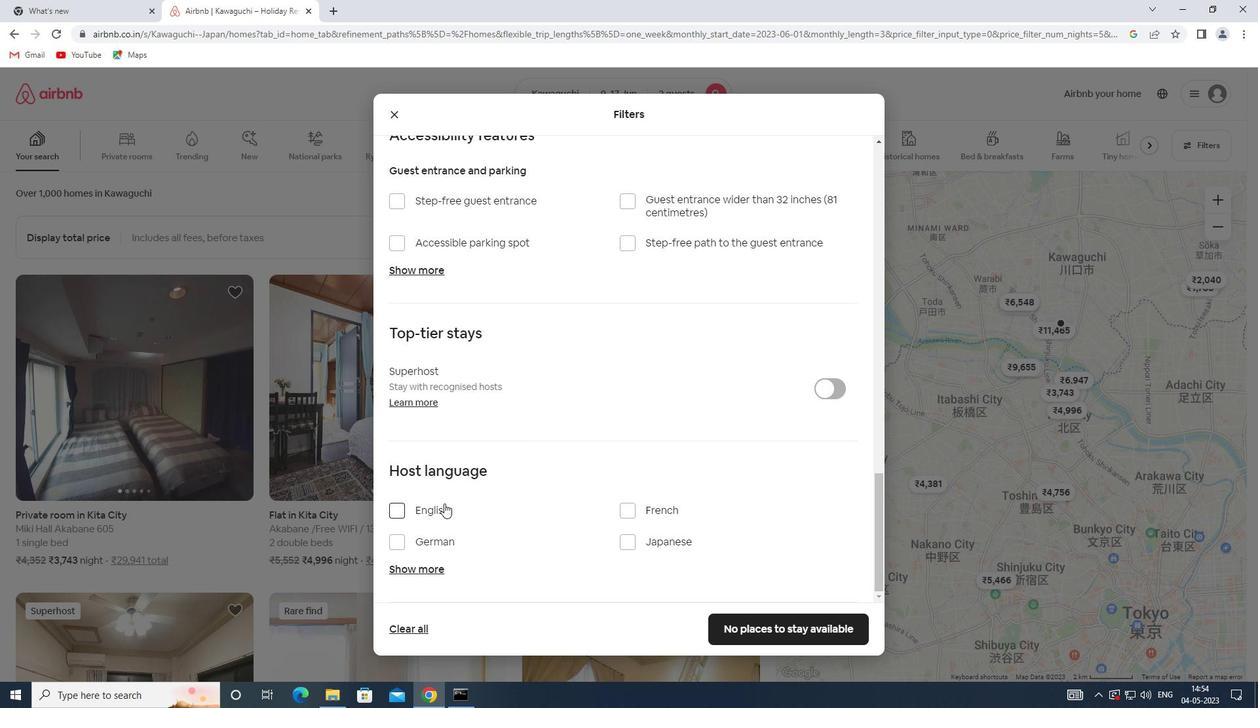 
Action: Mouse moved to (768, 635)
Screenshot: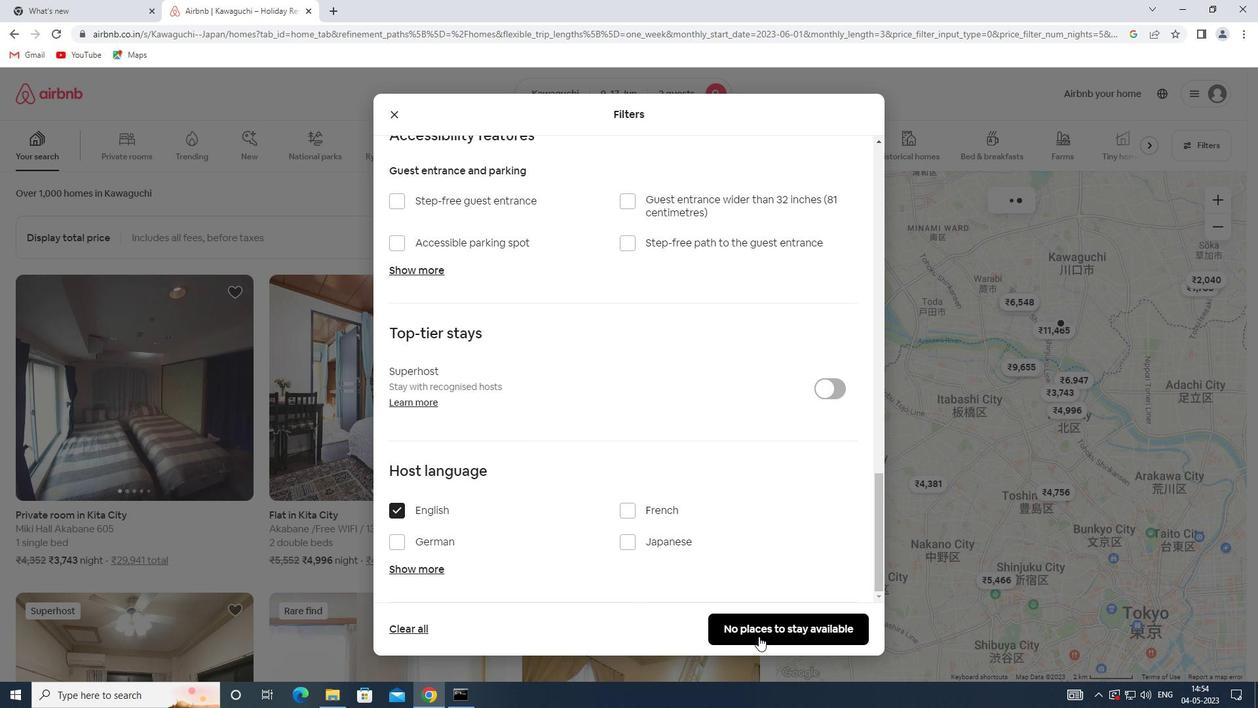 
Action: Mouse pressed left at (768, 635)
Screenshot: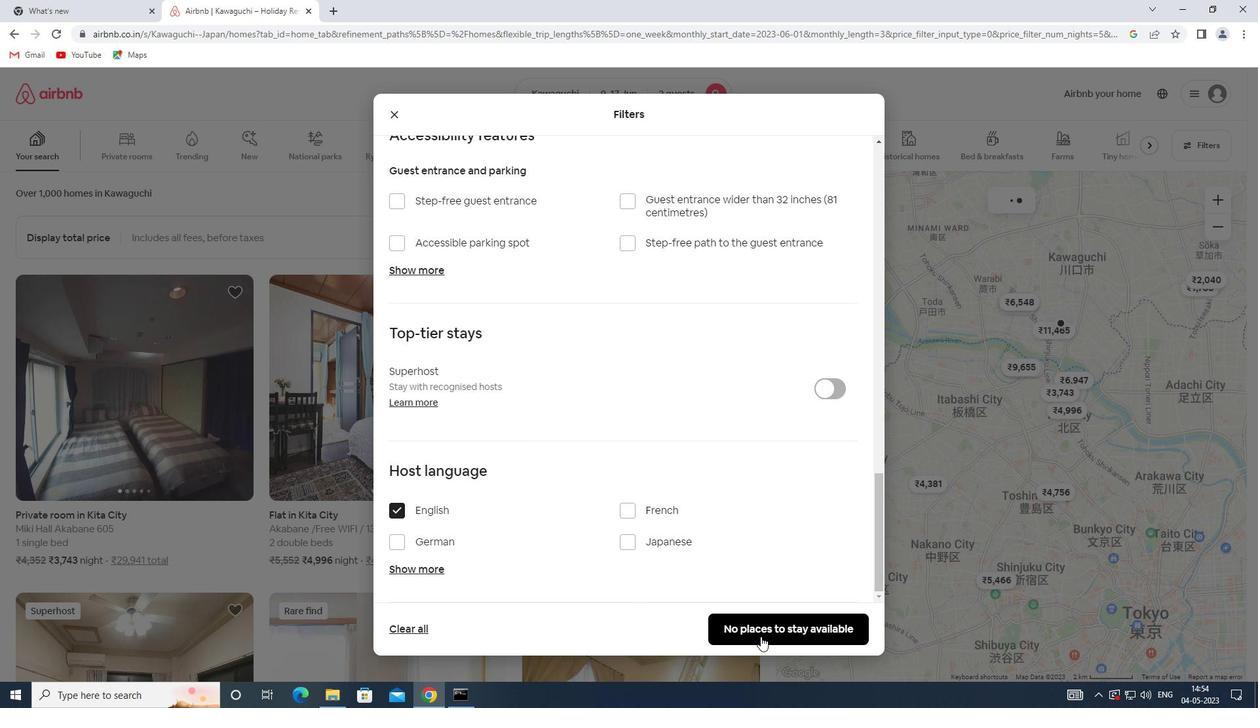 
